 Task: Log work in the project AtlasTech for the issue 'Integrate a new augmented reality feature into an existing mobile application to enhance user experience and interactivity' spent time as '6w 3d 3h 39m' and remaining time as '5w 1d 7h 57m' and add a flag. Now add the issue to the epic 'Enterprise content management (ECM) system development'. Log work in the project AtlasTech for the issue 'Develop a new tool for automated testing of mobile application functional correctness and performance under varying network conditions' spent time as '3w 5d 22h 5m' and remaining time as '6w 3d 5h 31m' and clone the issue. Now add the issue to the epic 'Agile methodology adoption'
Action: Mouse moved to (191, 54)
Screenshot: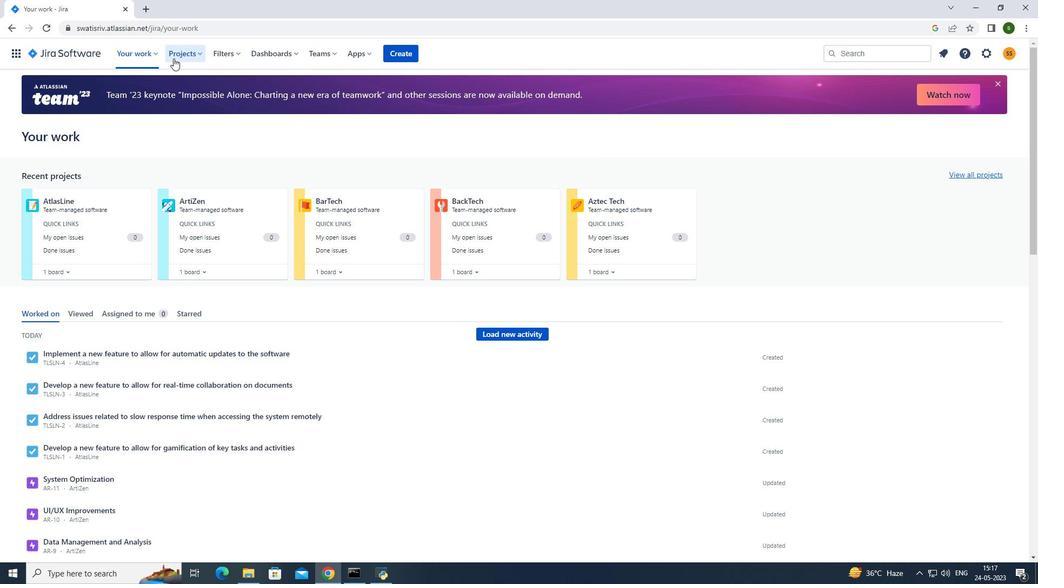 
Action: Mouse pressed left at (191, 54)
Screenshot: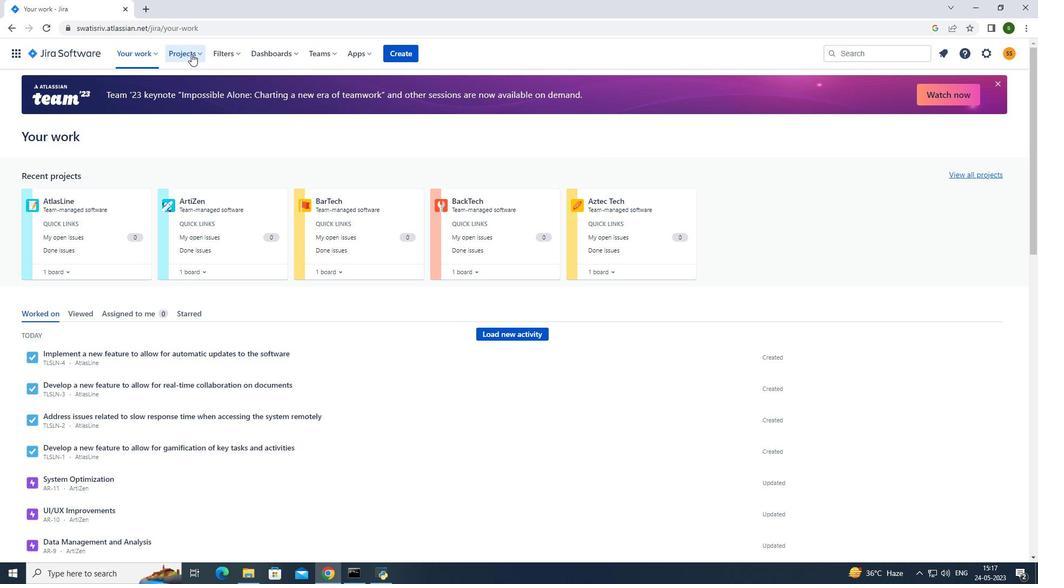 
Action: Mouse moved to (211, 102)
Screenshot: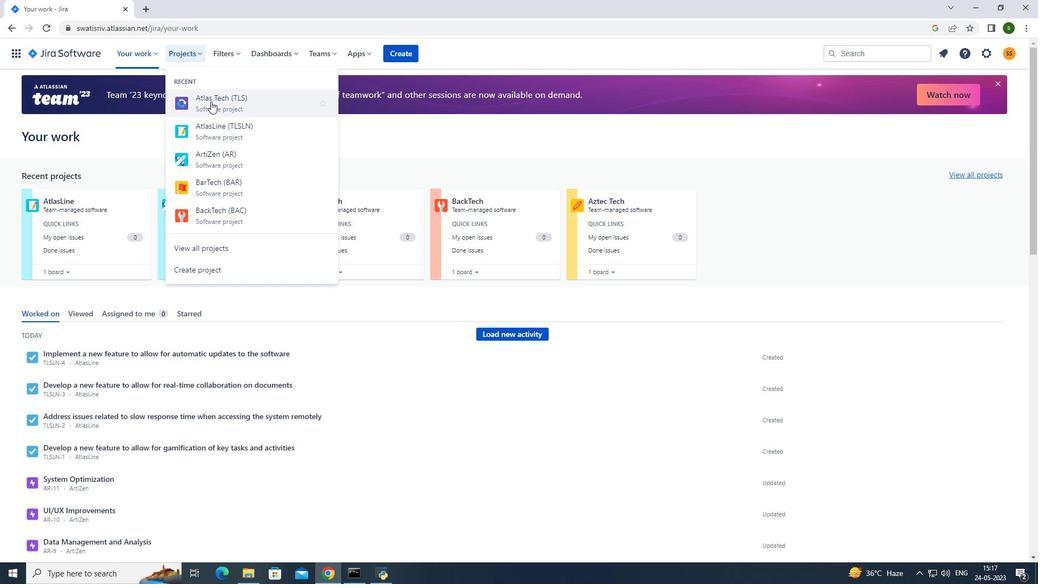 
Action: Mouse pressed left at (211, 102)
Screenshot: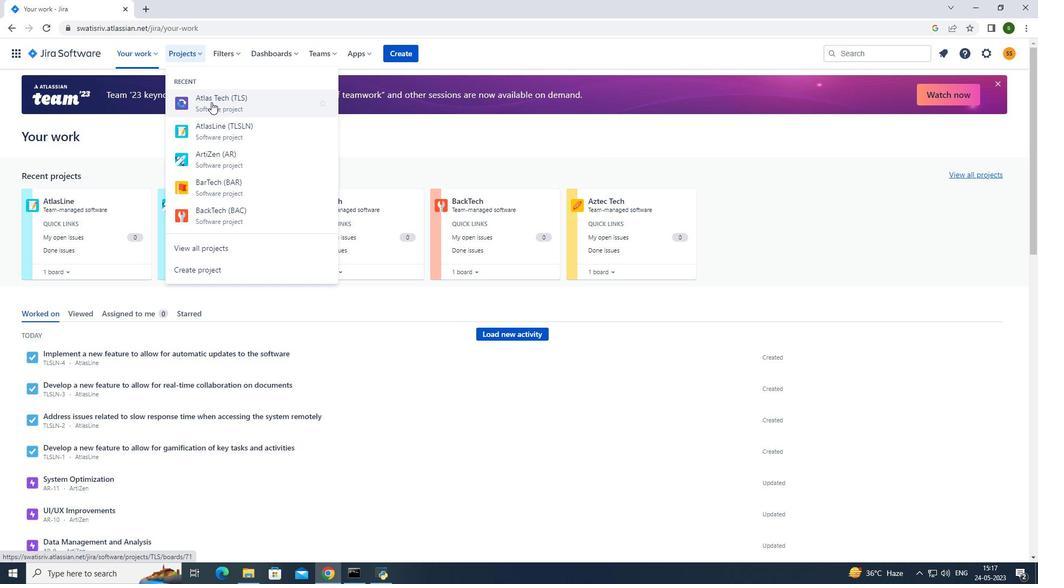 
Action: Mouse moved to (80, 167)
Screenshot: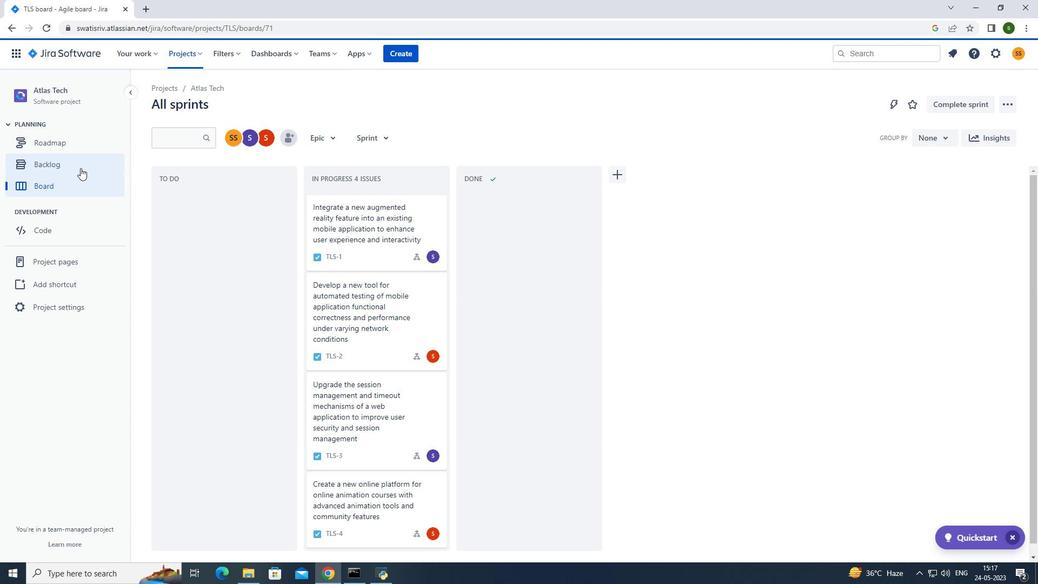 
Action: Mouse pressed left at (80, 167)
Screenshot: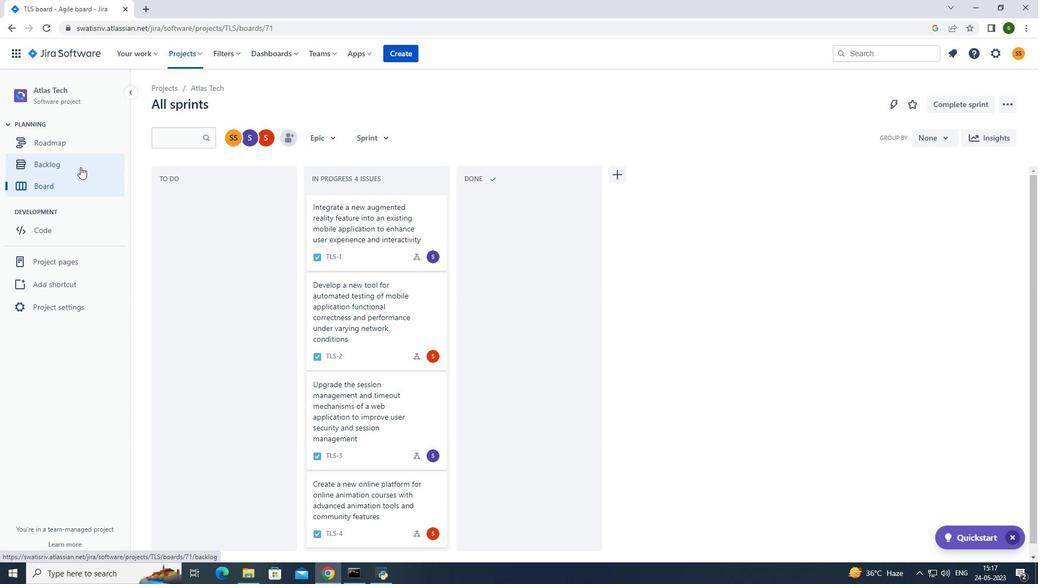 
Action: Mouse moved to (830, 194)
Screenshot: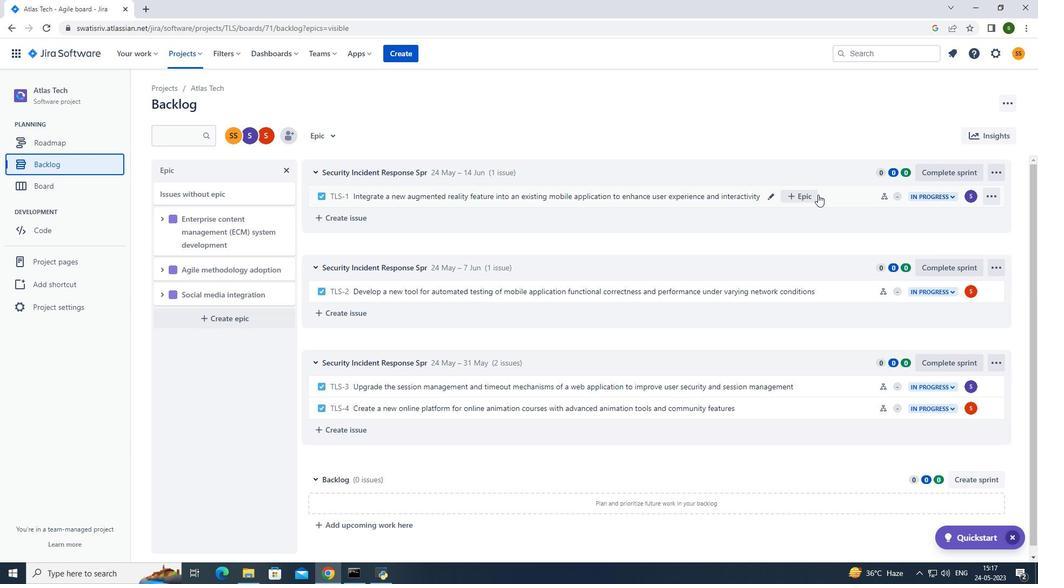 
Action: Mouse pressed left at (830, 194)
Screenshot: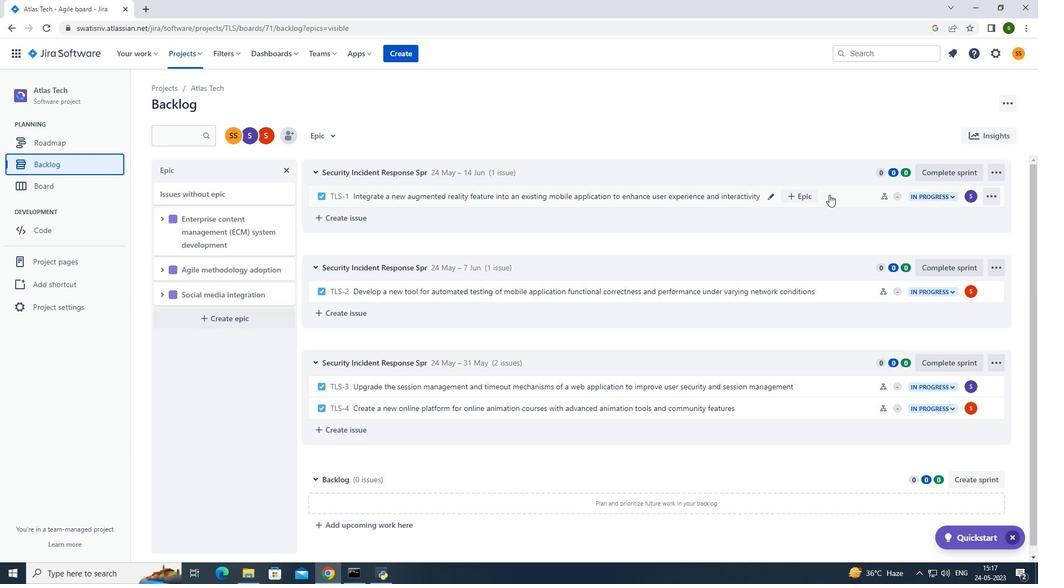 
Action: Mouse moved to (996, 170)
Screenshot: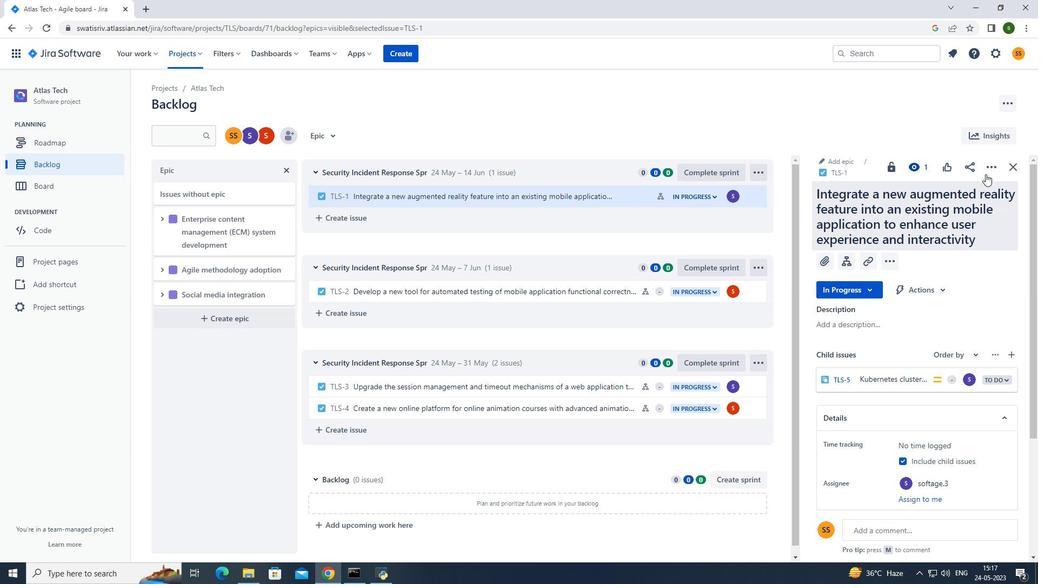 
Action: Mouse pressed left at (996, 170)
Screenshot: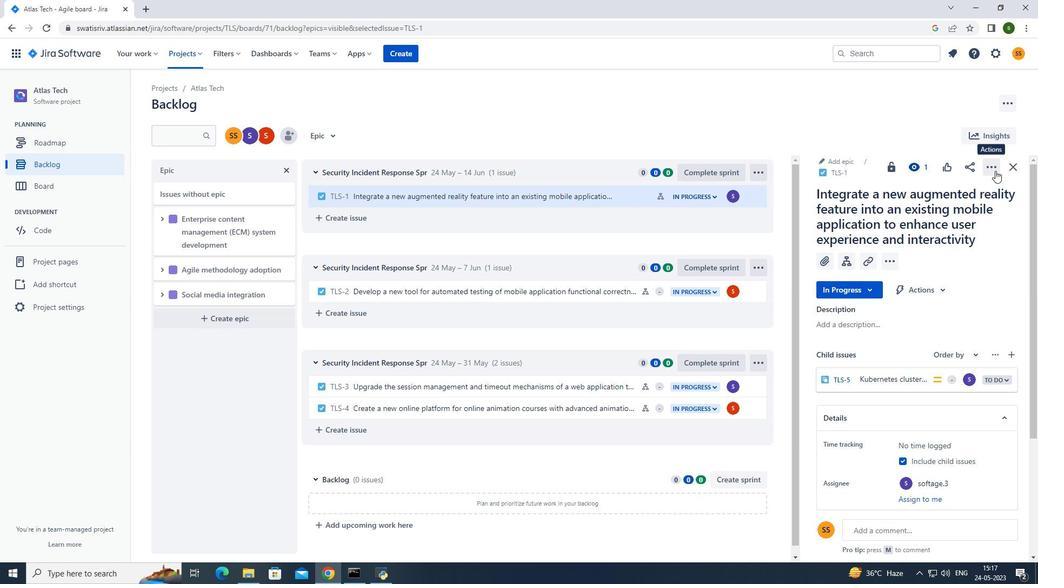 
Action: Mouse moved to (962, 201)
Screenshot: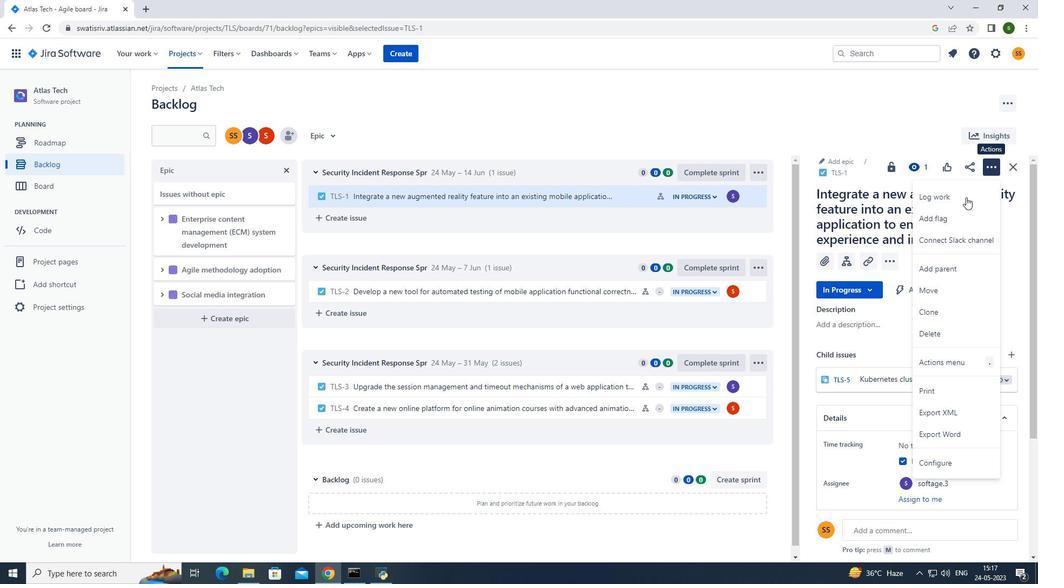
Action: Mouse pressed left at (962, 201)
Screenshot: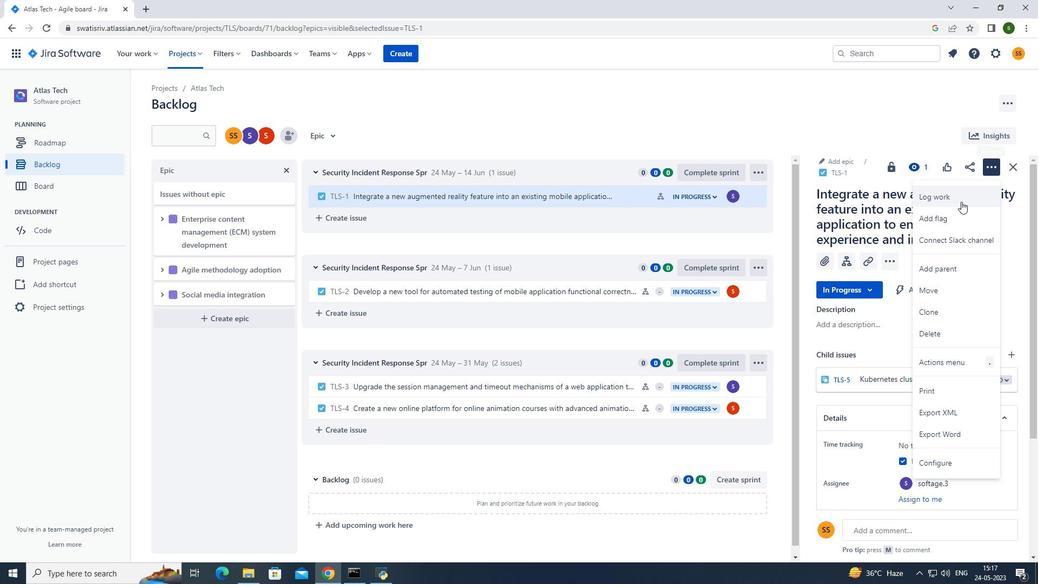 
Action: Mouse moved to (463, 162)
Screenshot: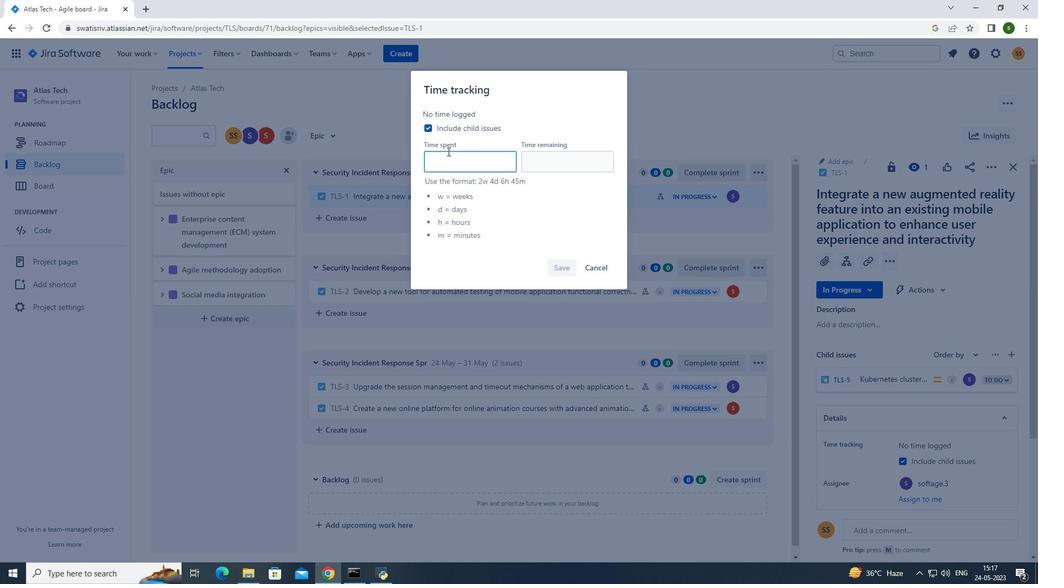 
Action: Mouse pressed left at (463, 162)
Screenshot: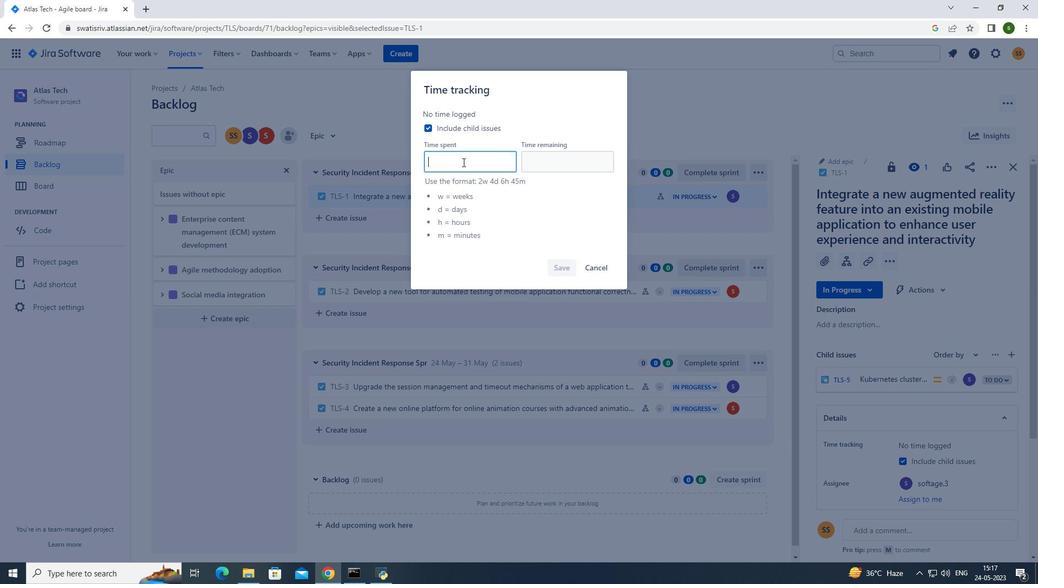 
Action: Key pressed 6w<Key.space>3d<Key.space>3h<Key.space>39m
Screenshot: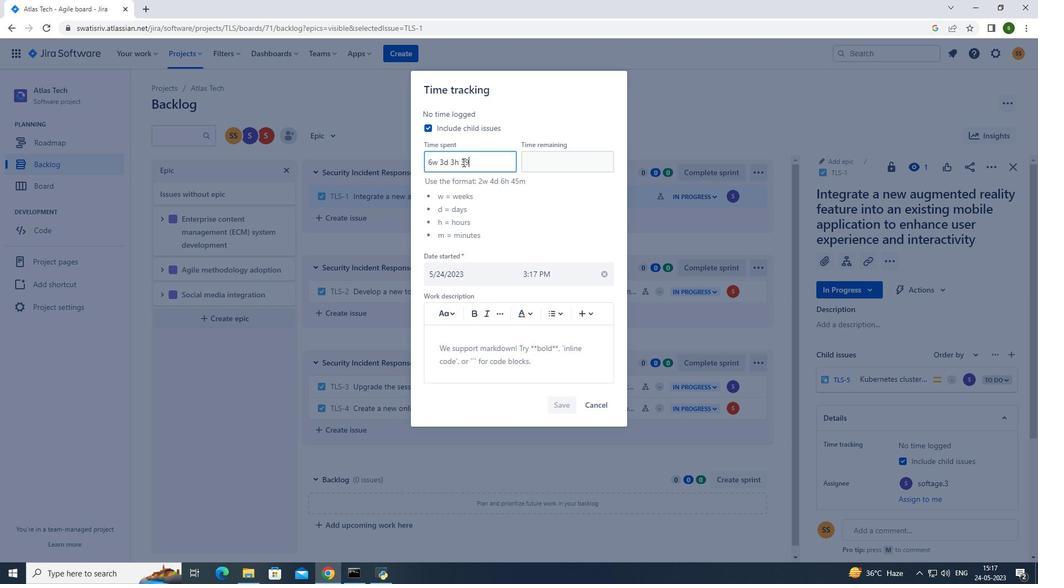
Action: Mouse moved to (579, 167)
Screenshot: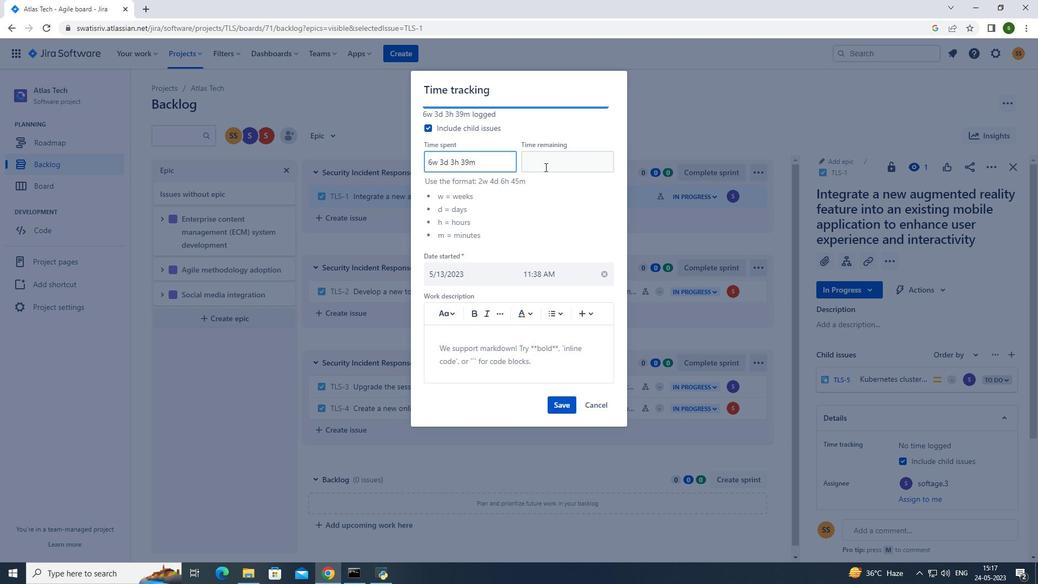 
Action: Mouse pressed left at (579, 167)
Screenshot: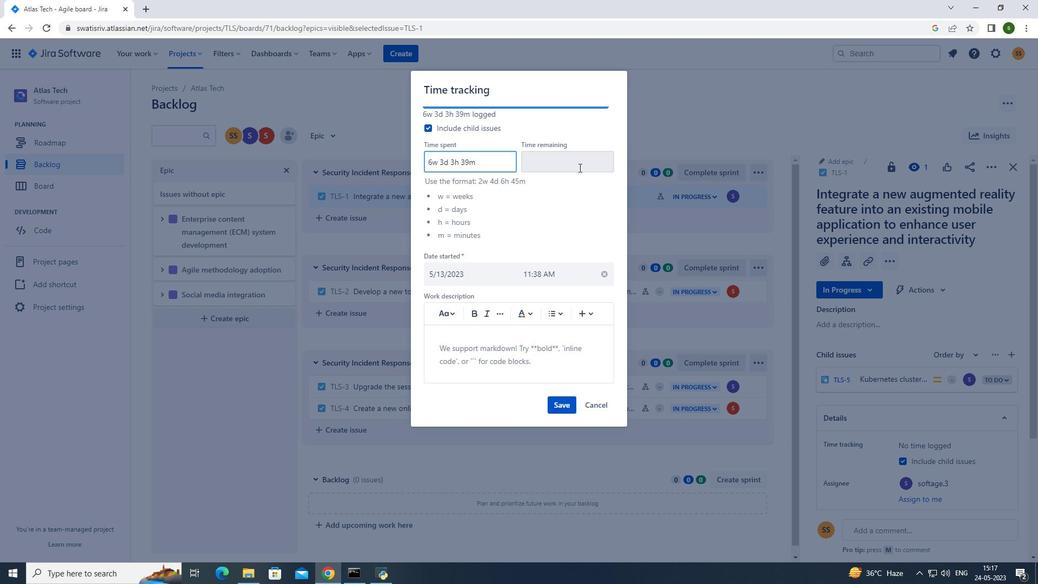 
Action: Key pressed 5w<Key.space>1d<Key.space>7h<Key.space>57m
Screenshot: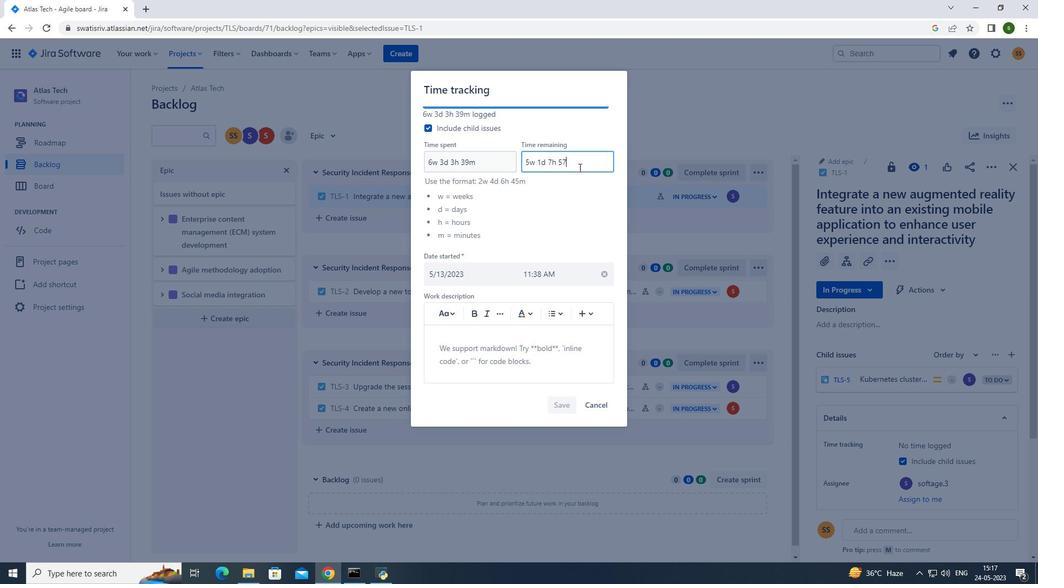 
Action: Mouse moved to (557, 399)
Screenshot: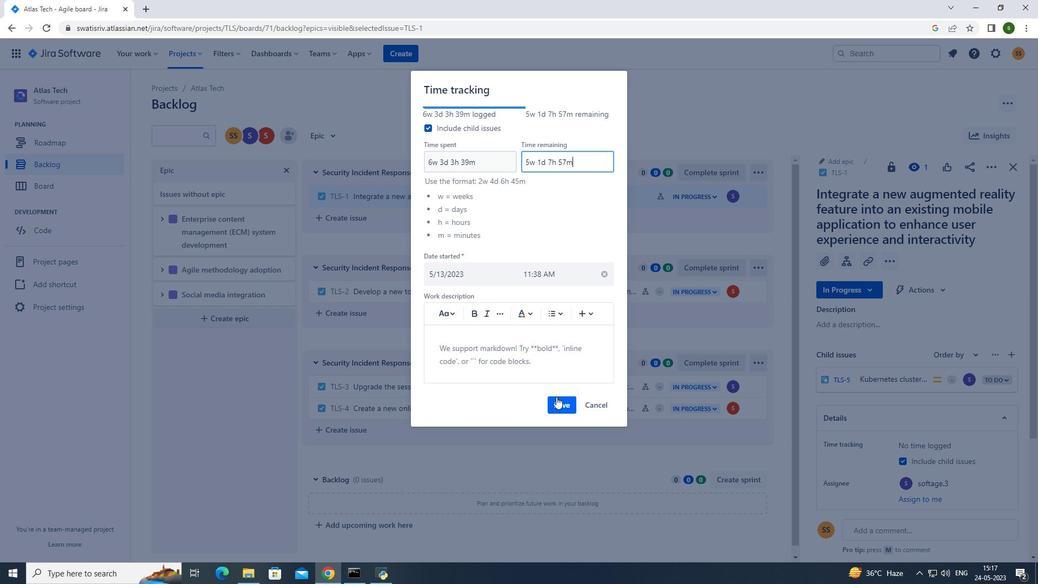 
Action: Mouse pressed left at (557, 399)
Screenshot: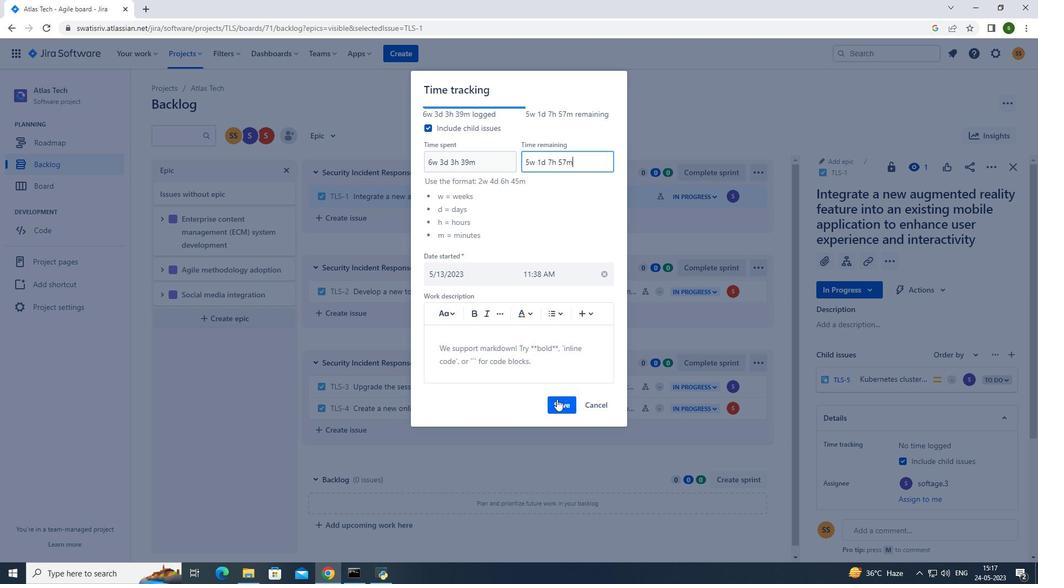 
Action: Mouse moved to (986, 166)
Screenshot: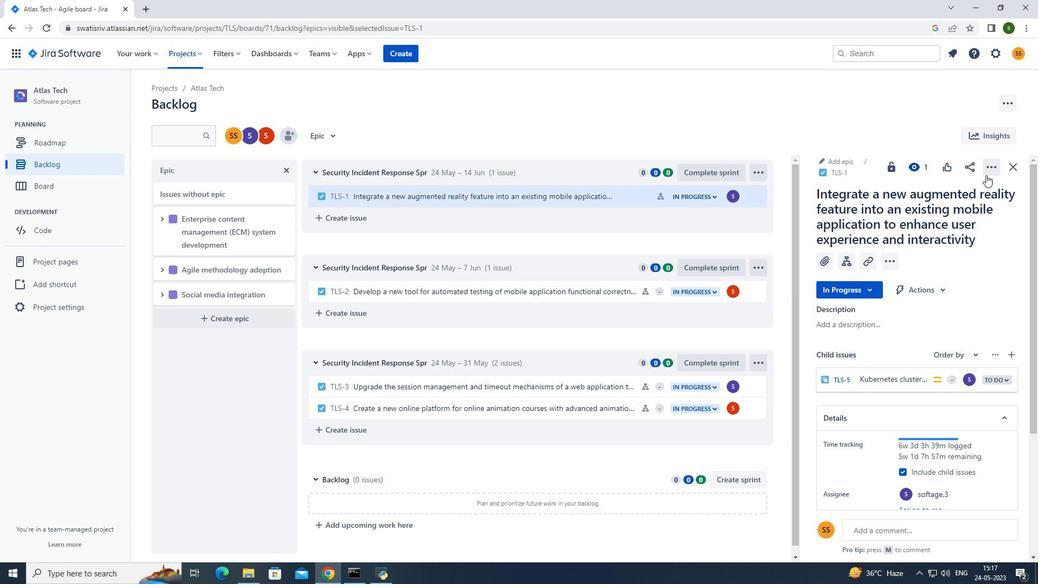 
Action: Mouse pressed left at (986, 166)
Screenshot: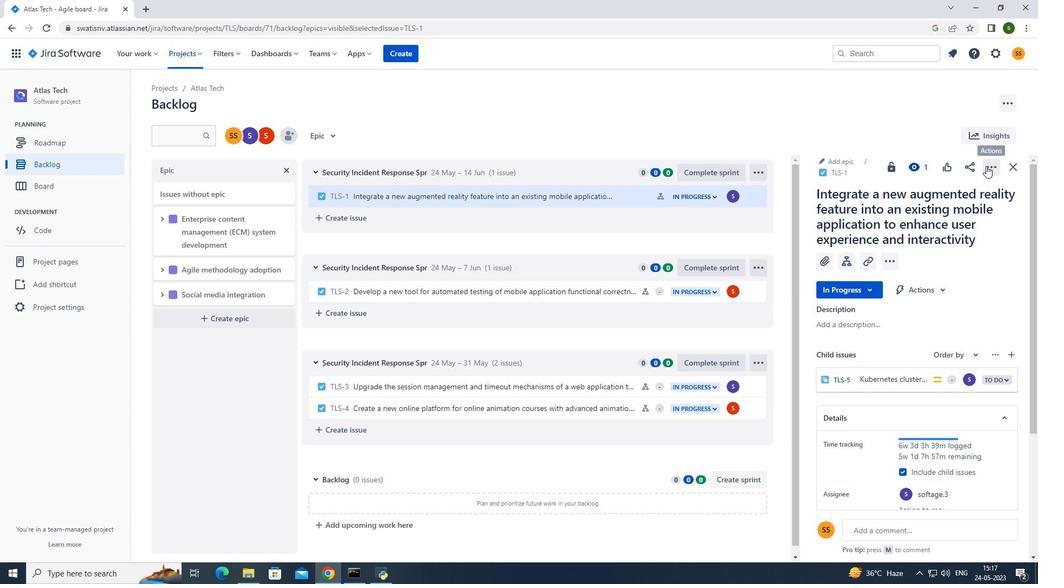 
Action: Mouse moved to (962, 215)
Screenshot: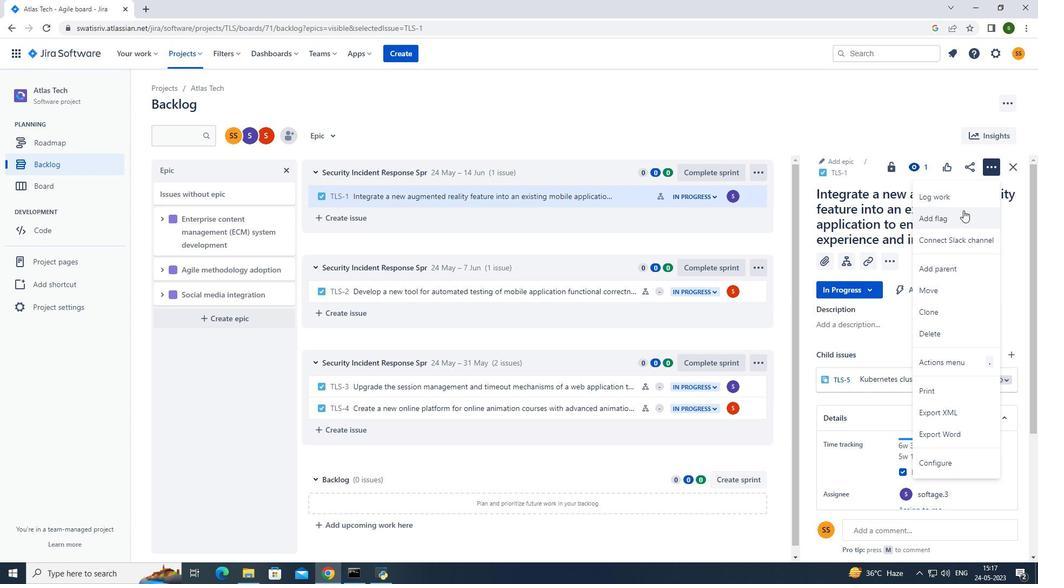
Action: Mouse pressed left at (962, 215)
Screenshot: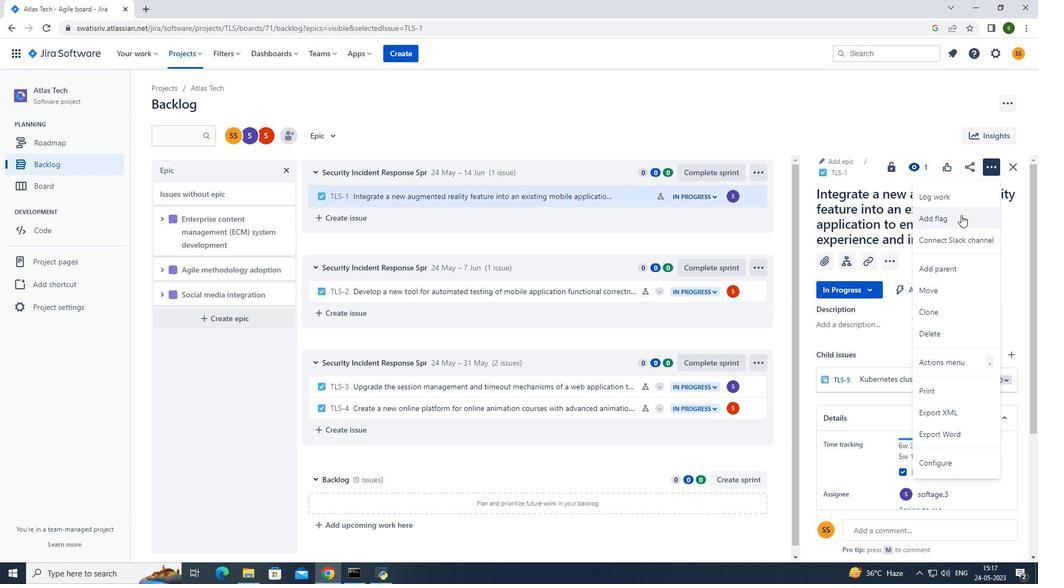 
Action: Mouse moved to (629, 196)
Screenshot: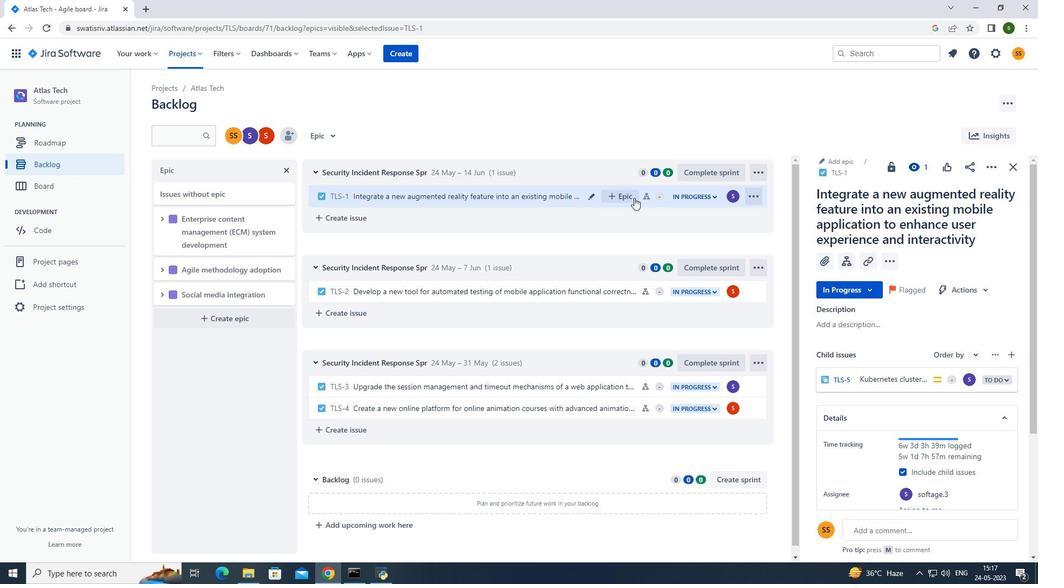
Action: Mouse pressed left at (629, 196)
Screenshot: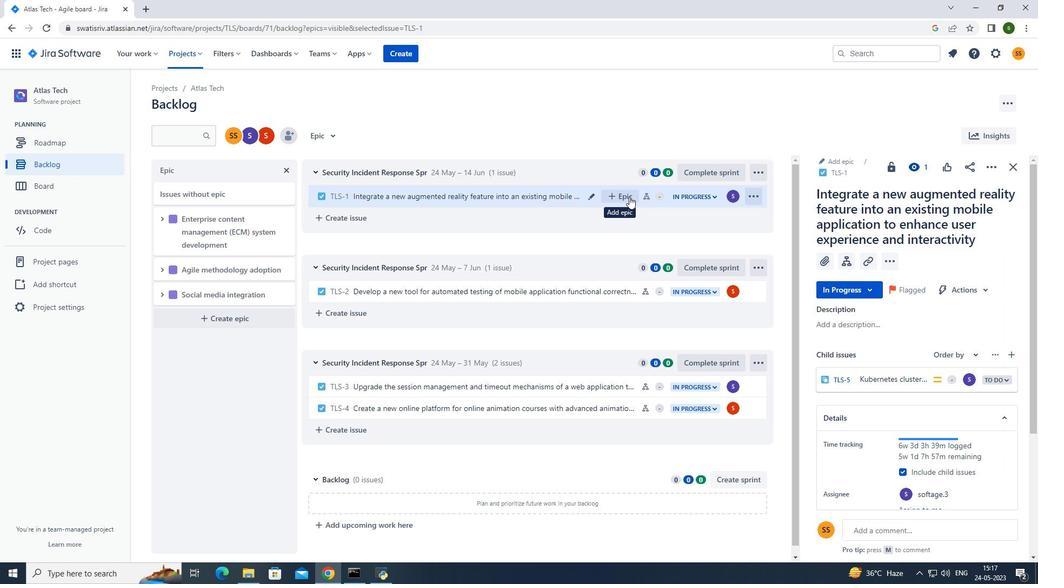 
Action: Mouse moved to (667, 272)
Screenshot: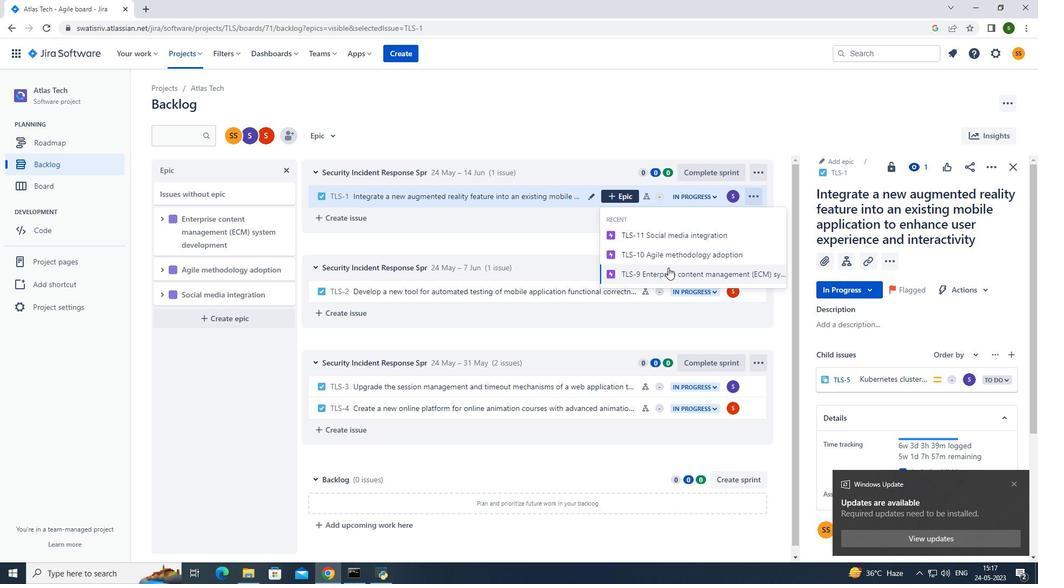 
Action: Mouse pressed left at (667, 272)
Screenshot: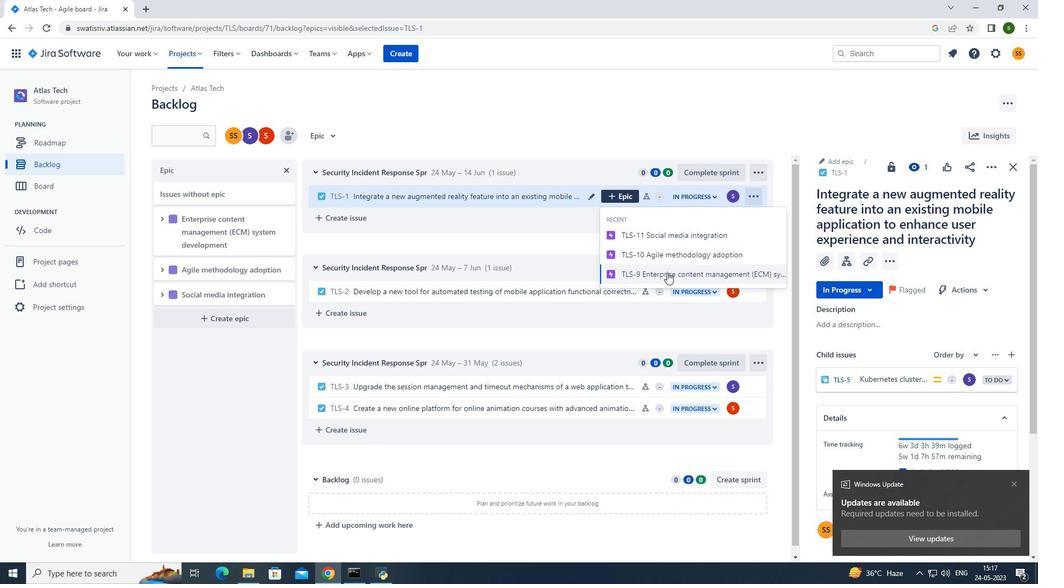 
Action: Mouse moved to (321, 134)
Screenshot: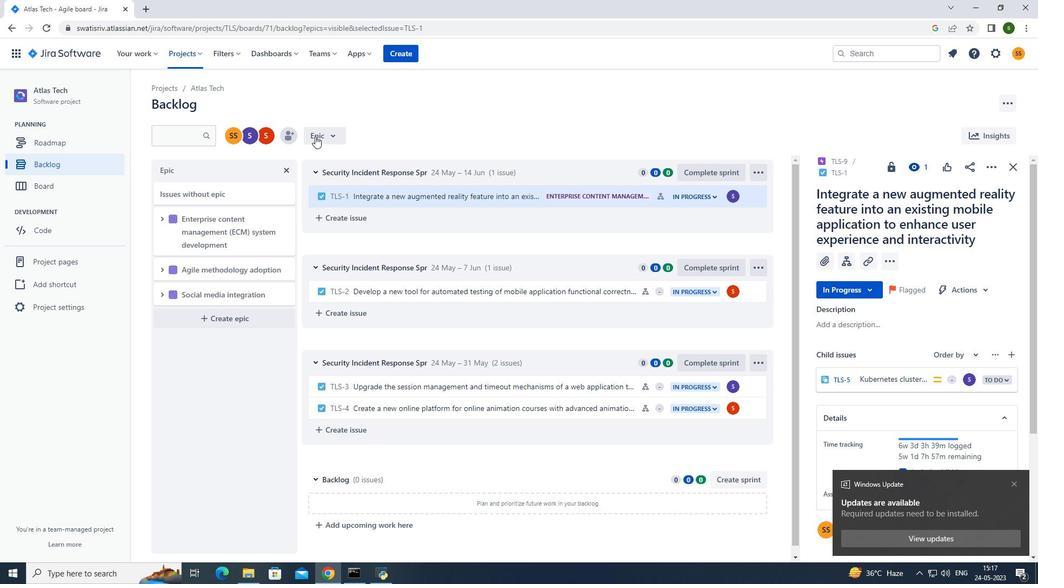 
Action: Mouse pressed left at (321, 134)
Screenshot: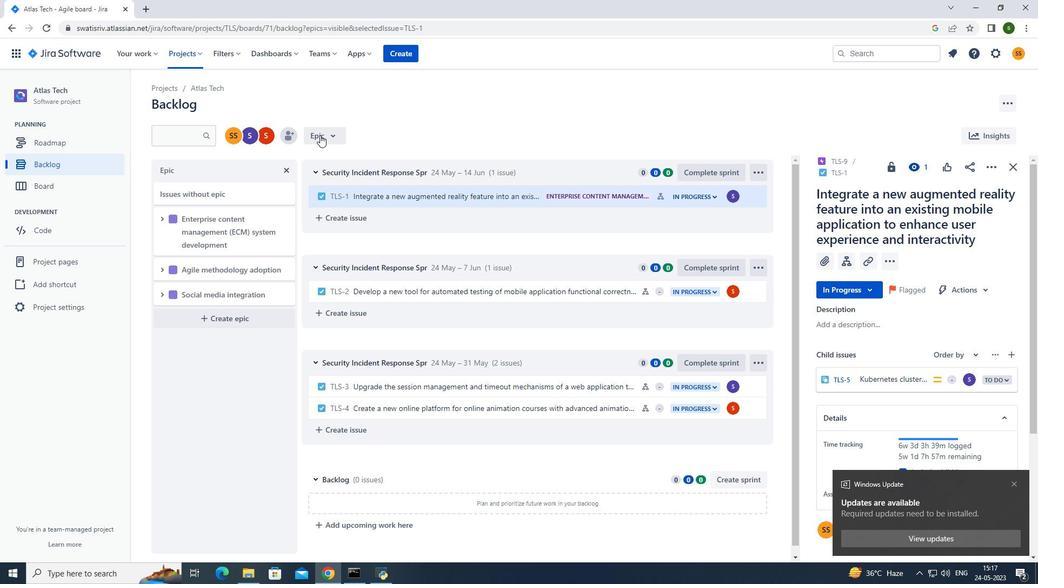 
Action: Mouse moved to (388, 182)
Screenshot: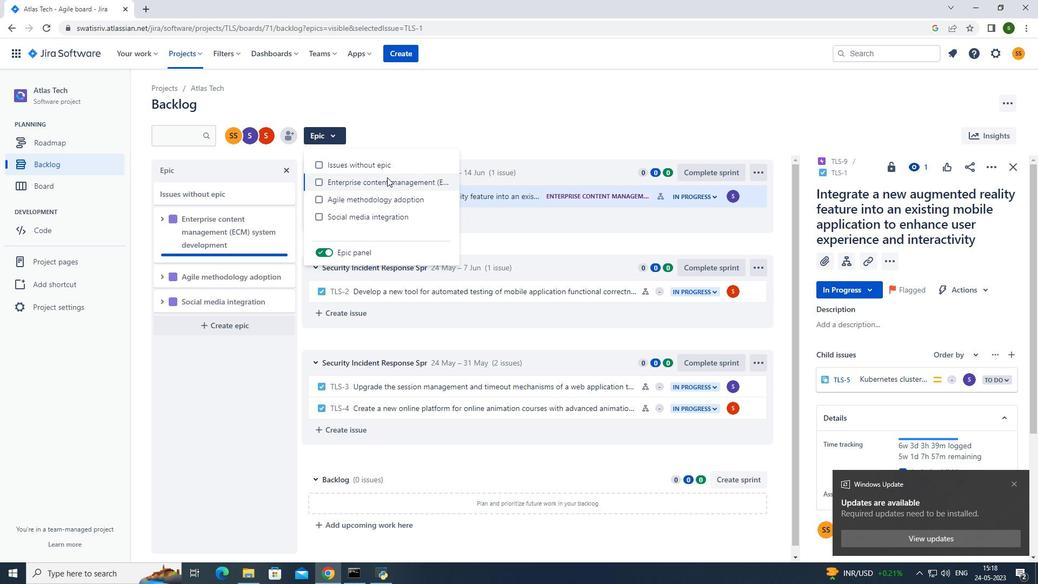 
Action: Mouse pressed left at (388, 182)
Screenshot: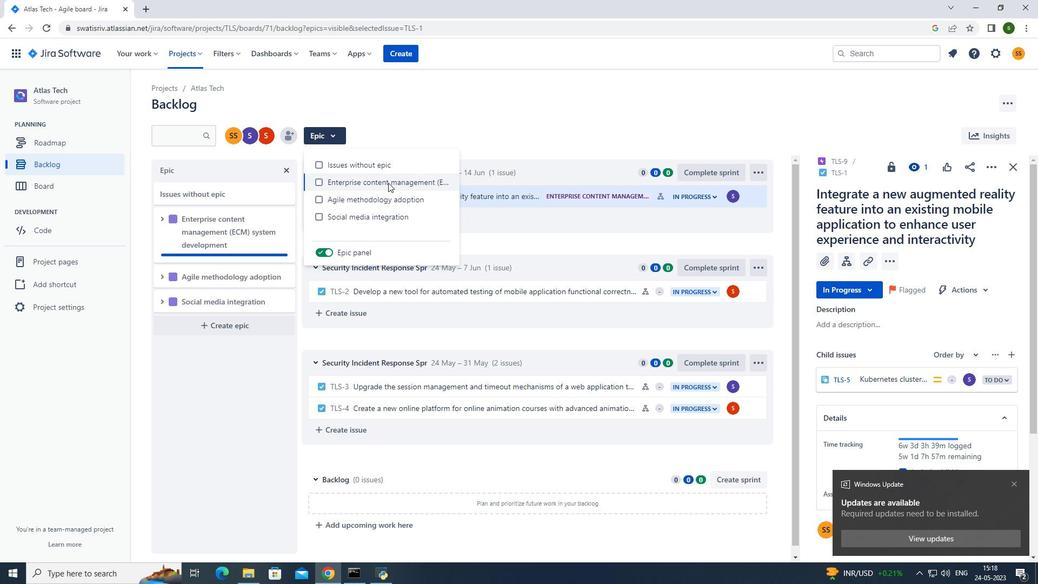 
Action: Mouse moved to (436, 102)
Screenshot: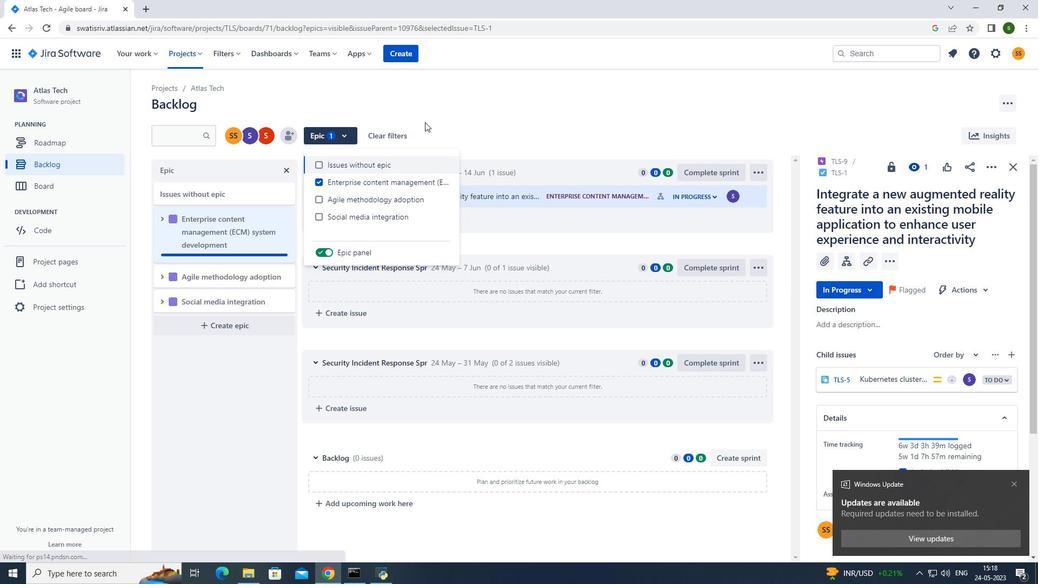 
Action: Mouse pressed left at (436, 102)
Screenshot: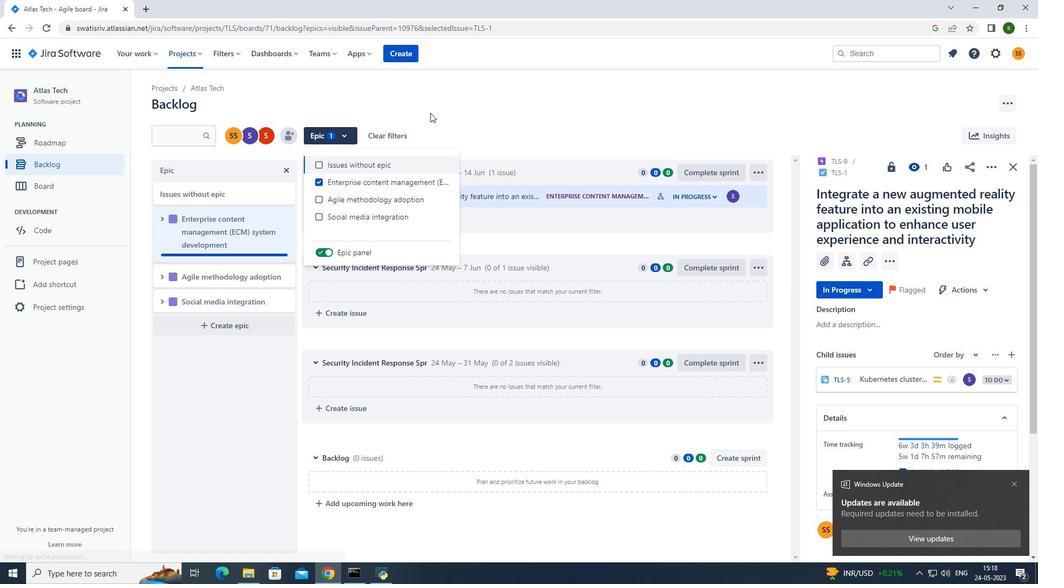 
Action: Mouse moved to (178, 48)
Screenshot: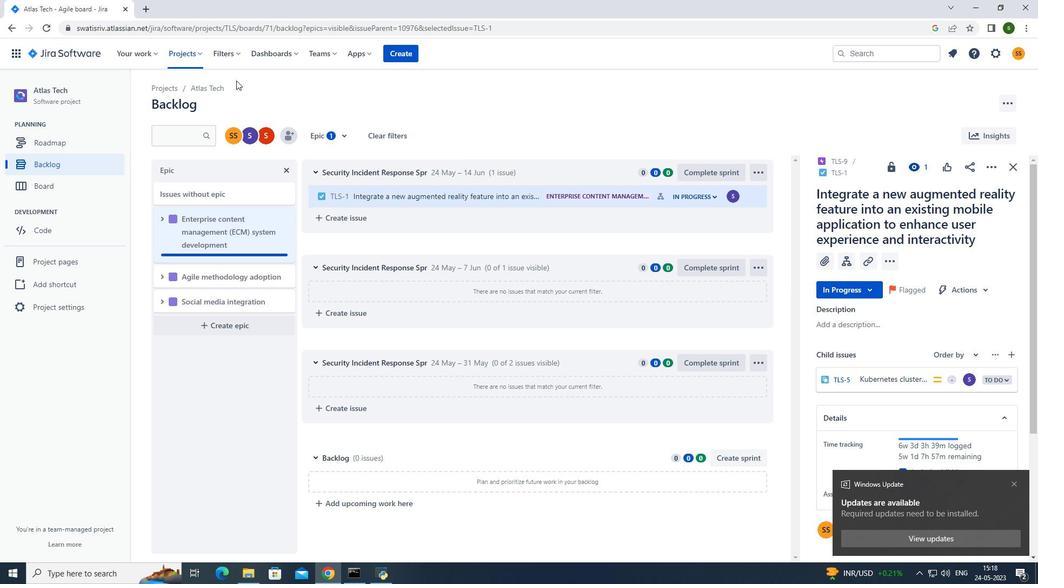 
Action: Mouse pressed left at (178, 48)
Screenshot: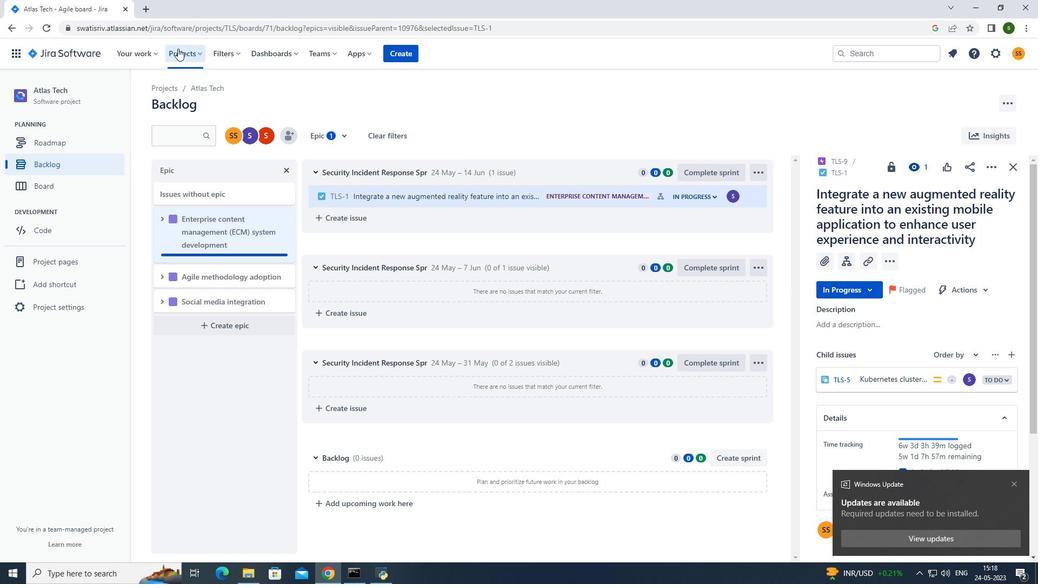 
Action: Mouse moved to (224, 94)
Screenshot: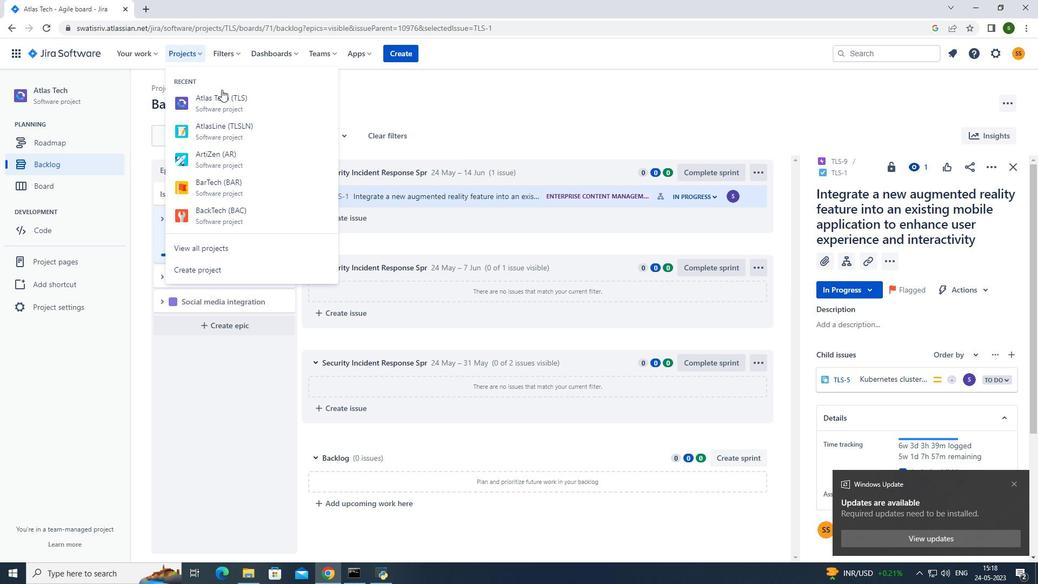 
Action: Mouse pressed left at (224, 94)
Screenshot: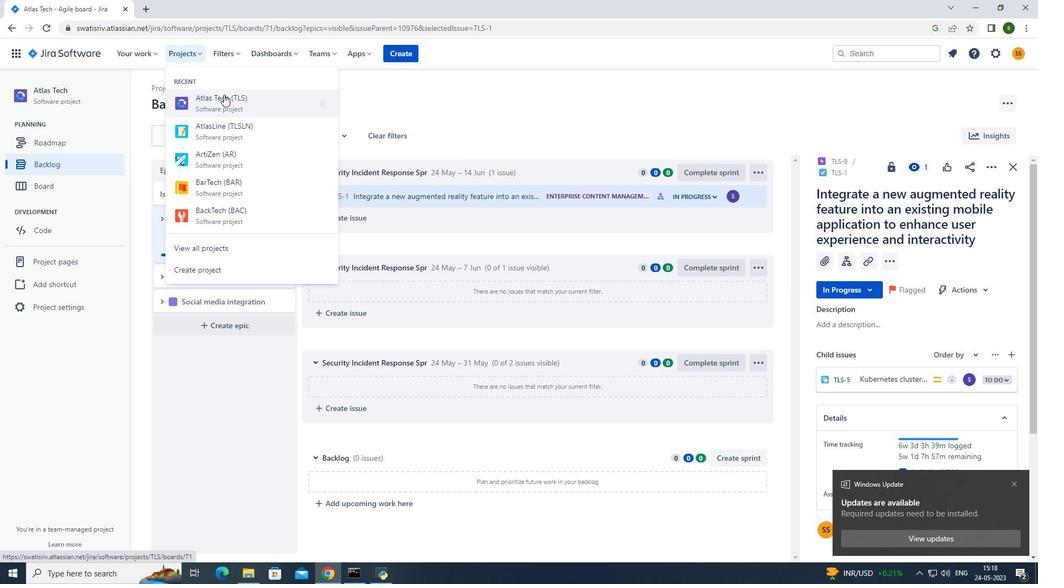 
Action: Mouse moved to (88, 163)
Screenshot: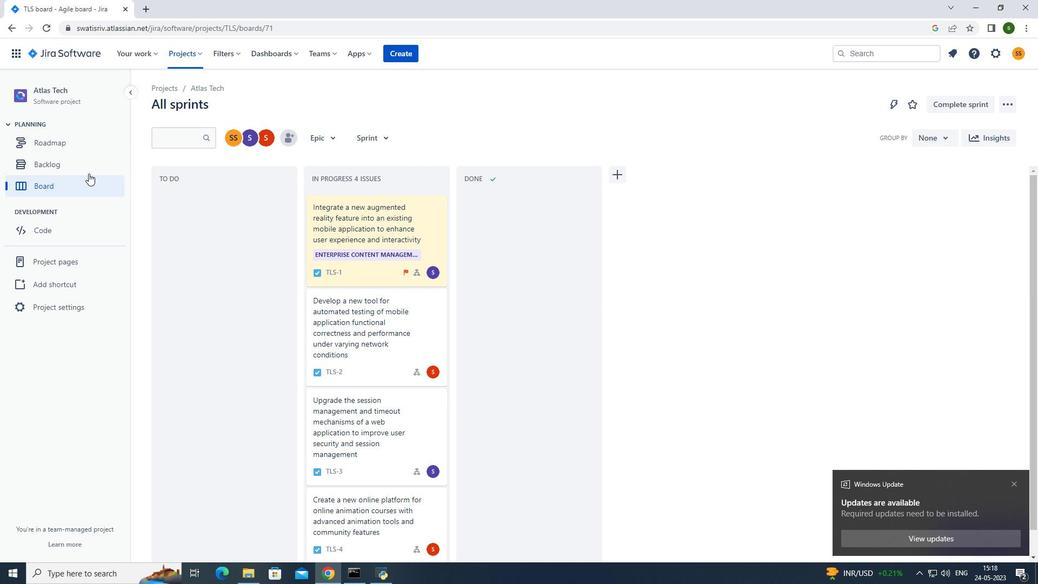 
Action: Mouse pressed left at (88, 163)
Screenshot: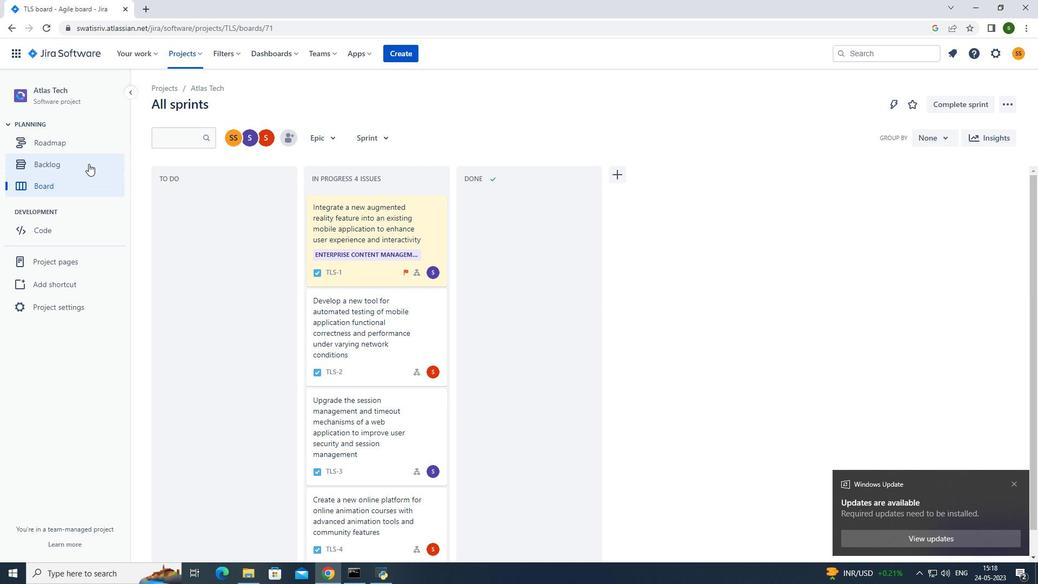 
Action: Mouse moved to (879, 297)
Screenshot: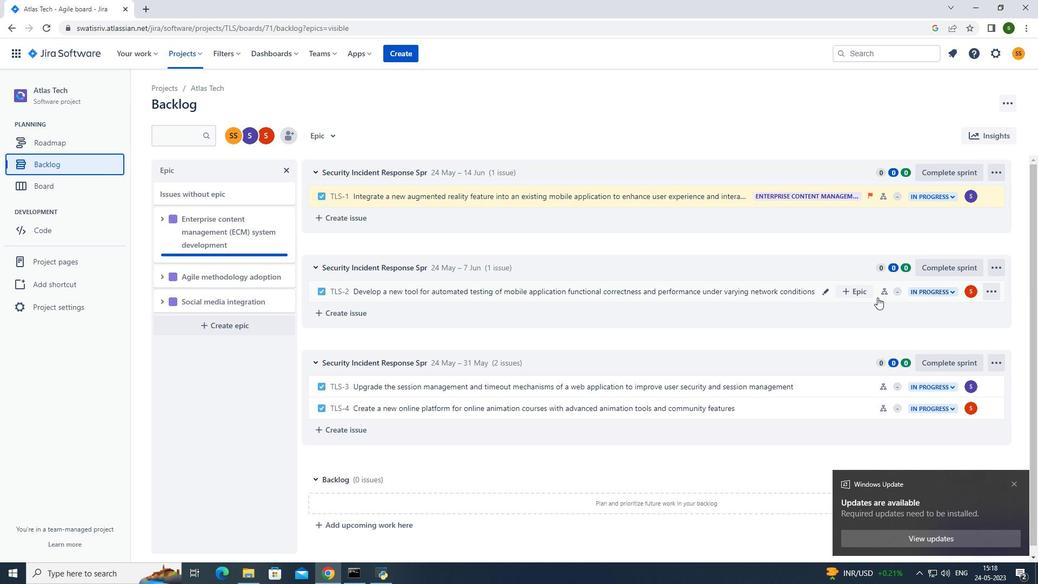 
Action: Mouse pressed left at (879, 297)
Screenshot: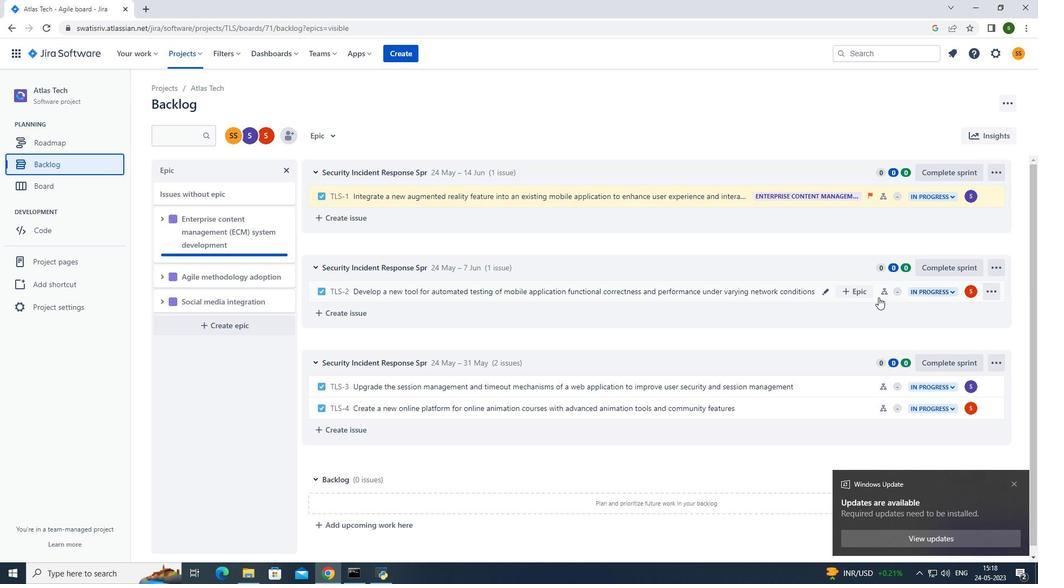 
Action: Mouse moved to (993, 169)
Screenshot: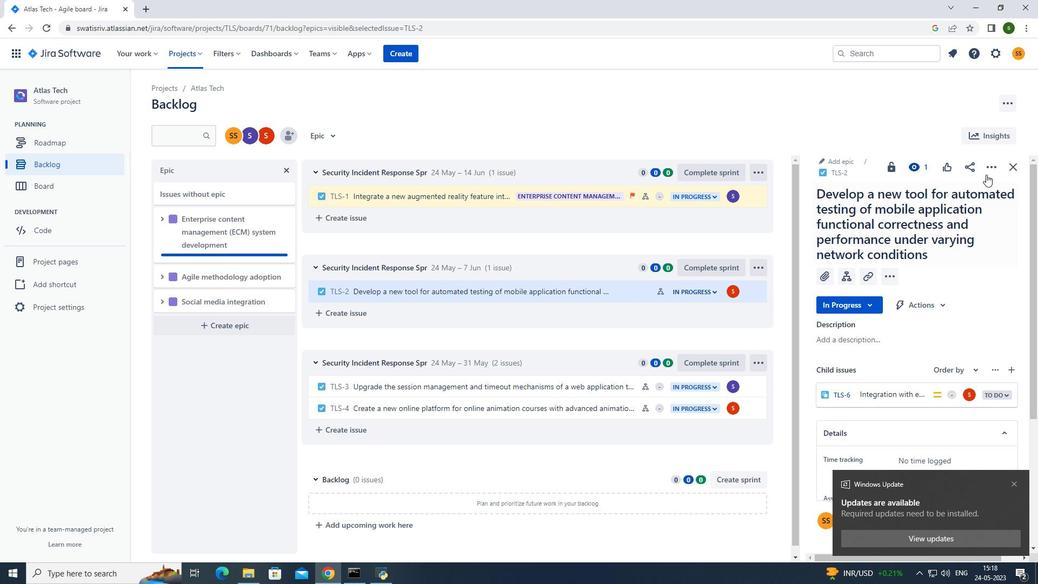
Action: Mouse pressed left at (993, 169)
Screenshot: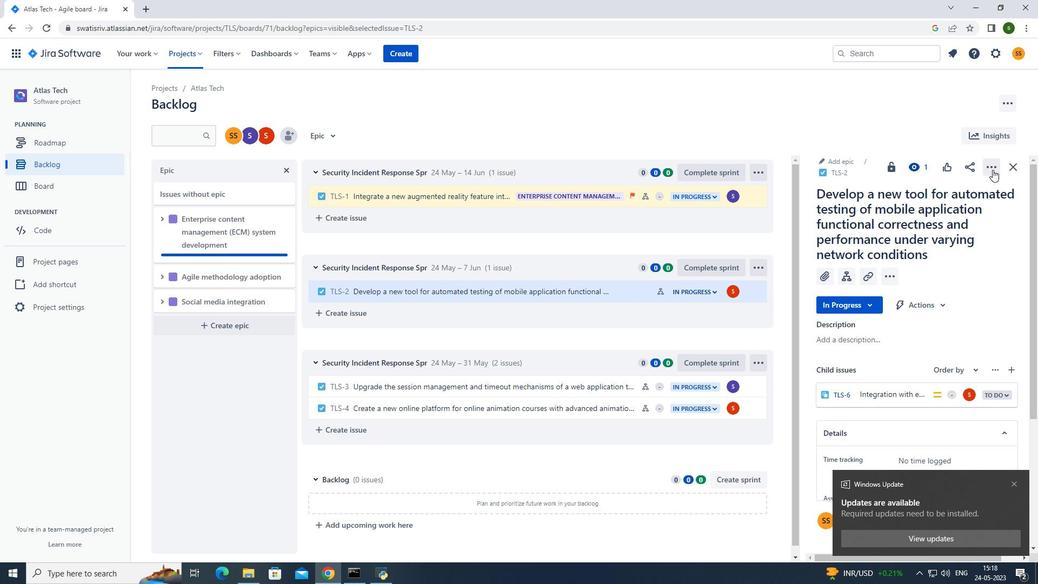 
Action: Mouse moved to (954, 193)
Screenshot: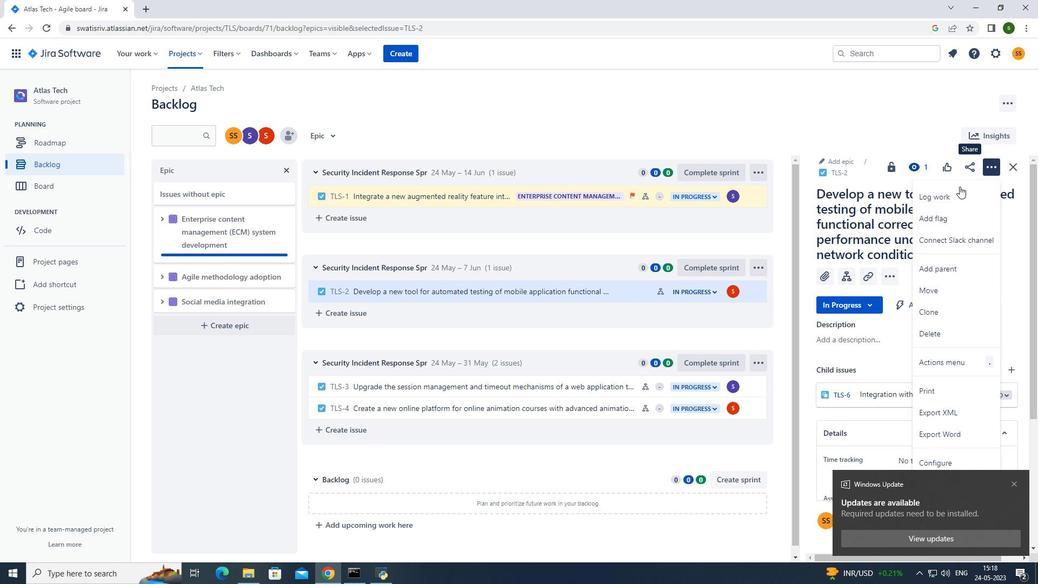 
Action: Mouse pressed left at (954, 193)
Screenshot: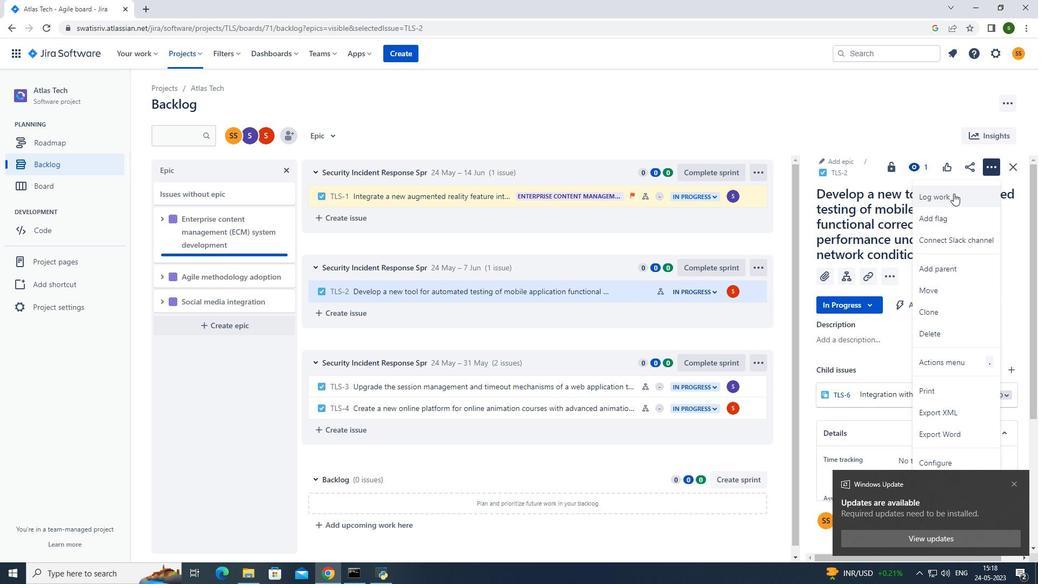 
Action: Mouse moved to (485, 164)
Screenshot: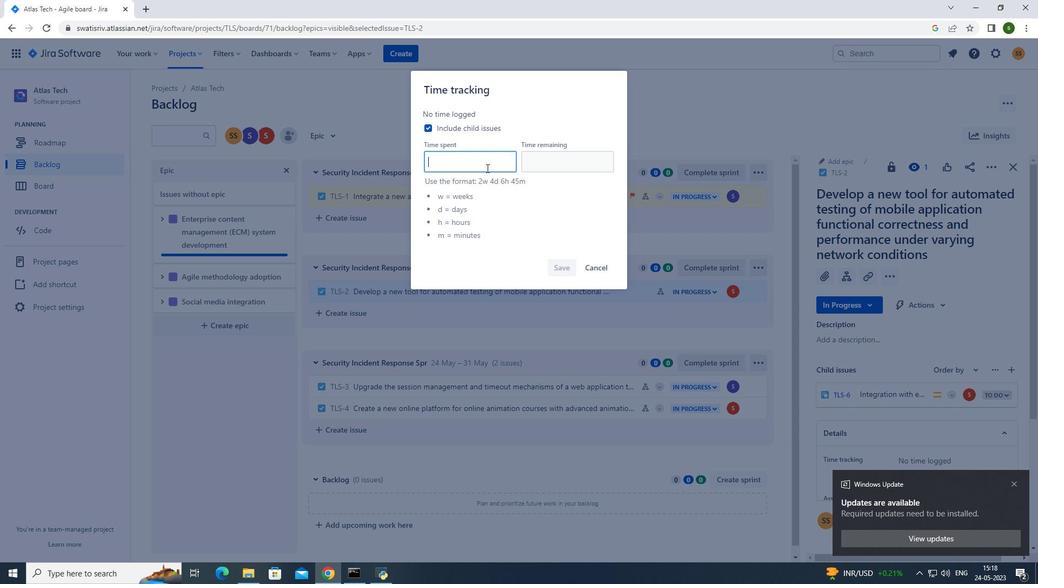 
Action: Mouse pressed left at (485, 164)
Screenshot: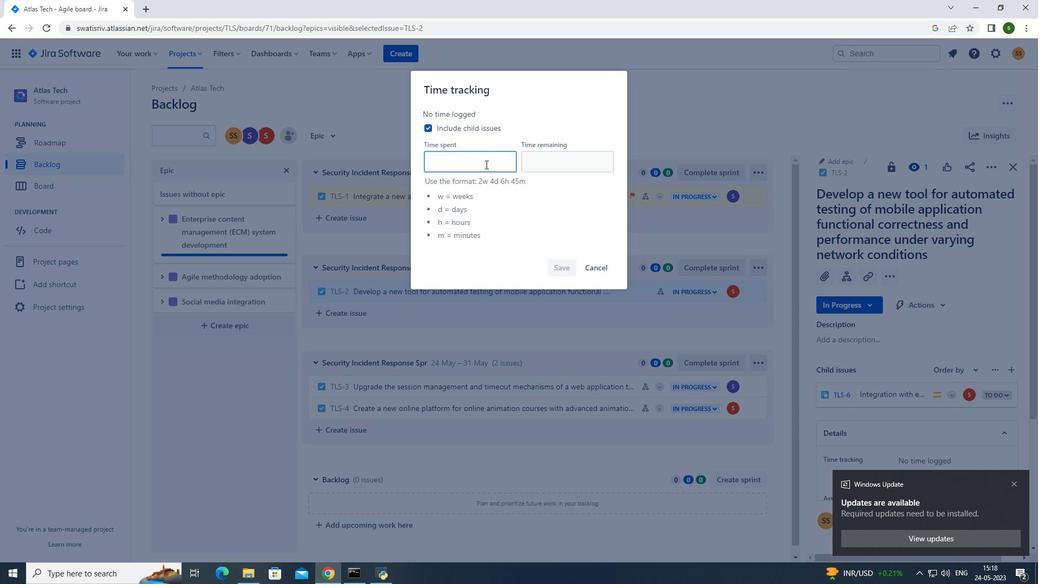 
Action: Key pressed 3w<Key.space>5d<Key.space>22h<Key.space>5m
Screenshot: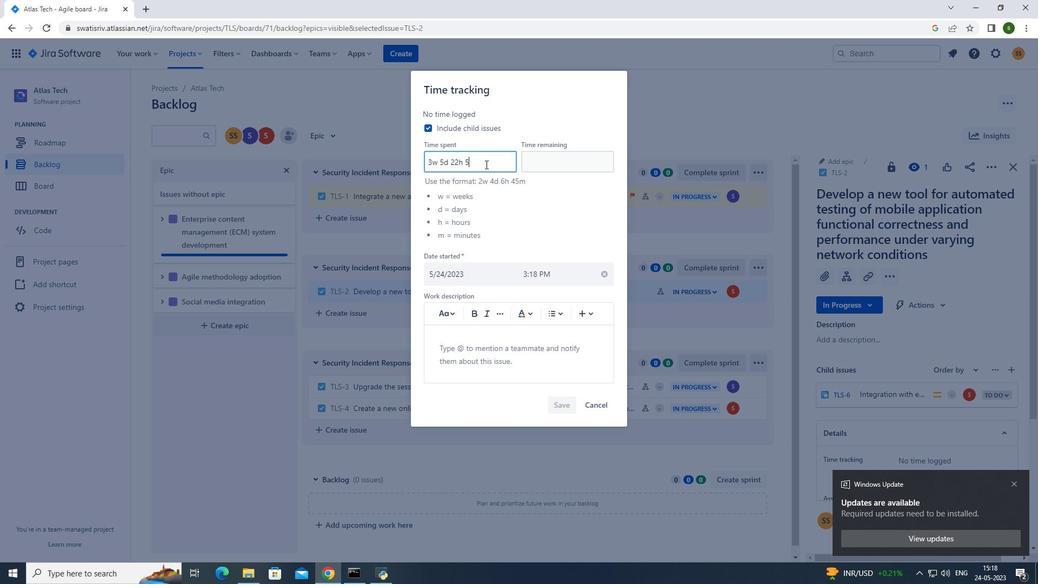 
Action: Mouse moved to (543, 159)
Screenshot: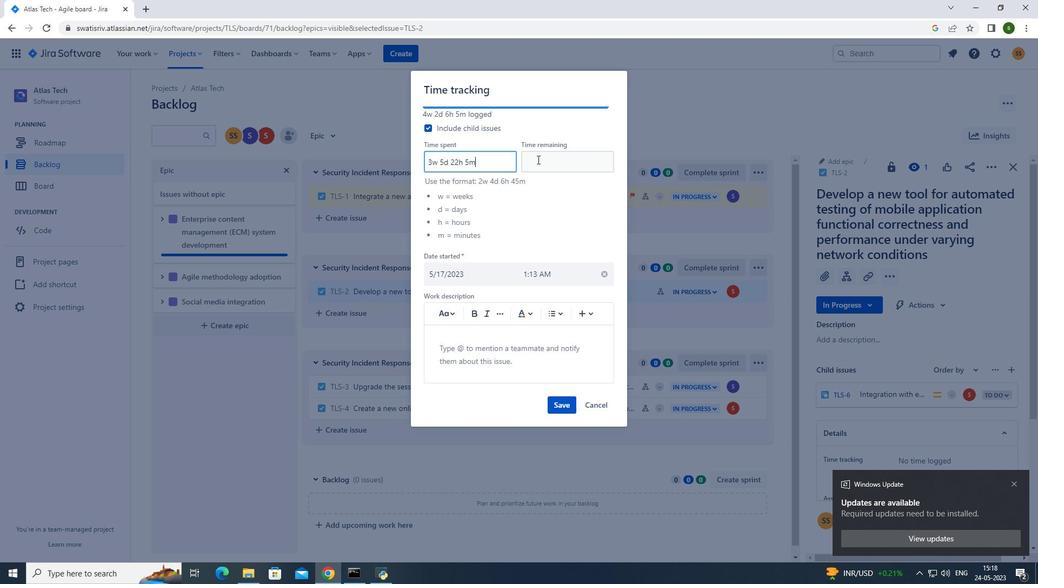 
Action: Mouse pressed left at (543, 159)
Screenshot: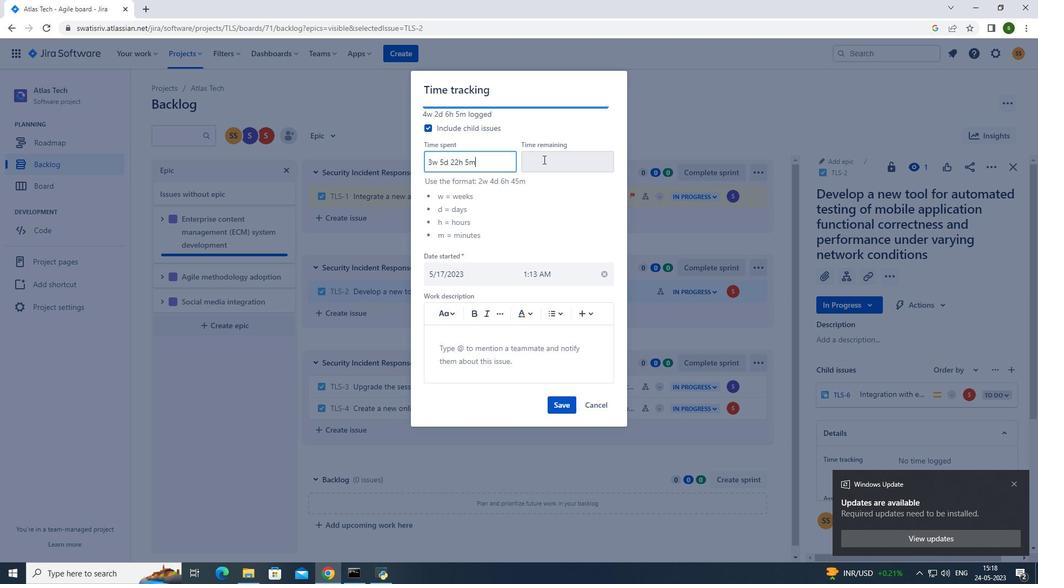 
Action: Key pressed 6w<Key.space>3d<Key.space>5h<Key.space>31
Screenshot: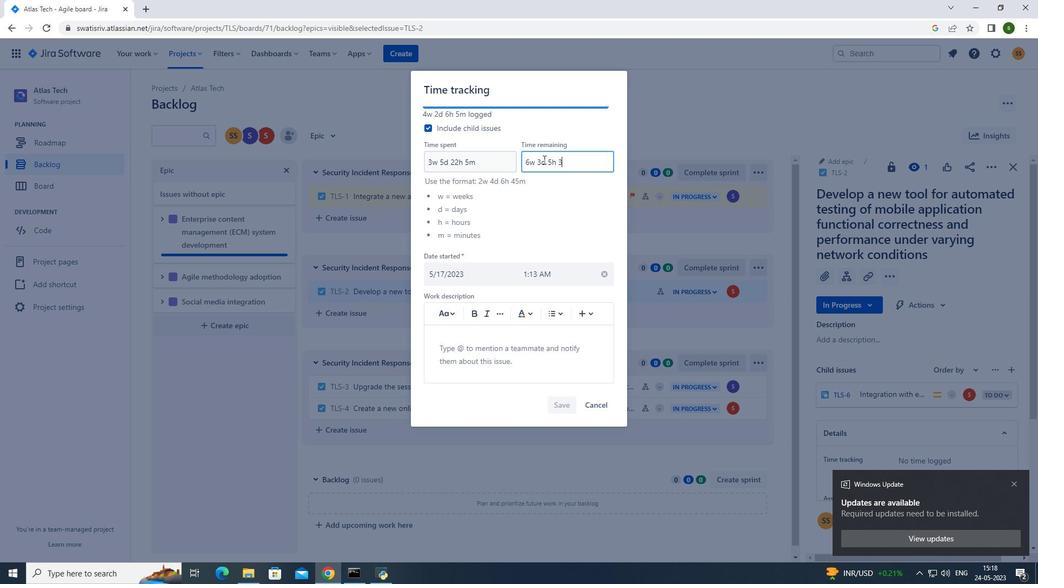 
Action: Mouse moved to (543, 159)
Screenshot: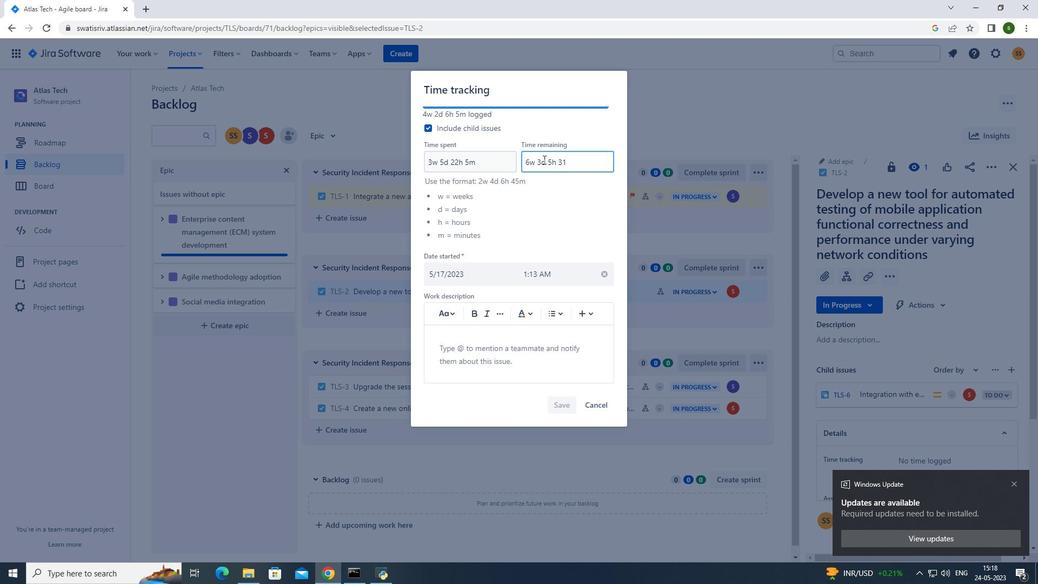 
Action: Key pressed m
Screenshot: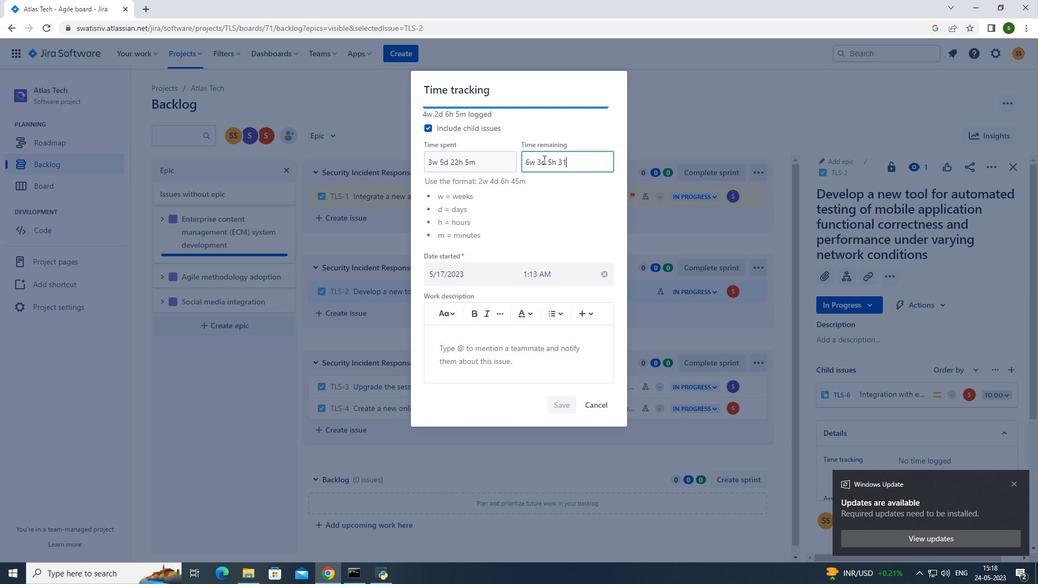 
Action: Mouse moved to (559, 409)
Screenshot: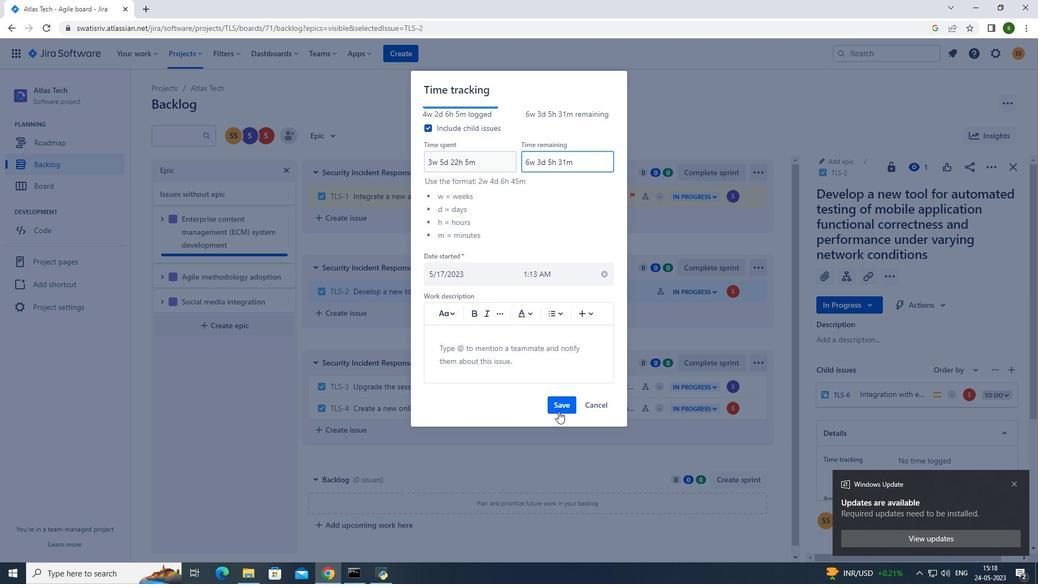 
Action: Mouse pressed left at (559, 409)
Screenshot: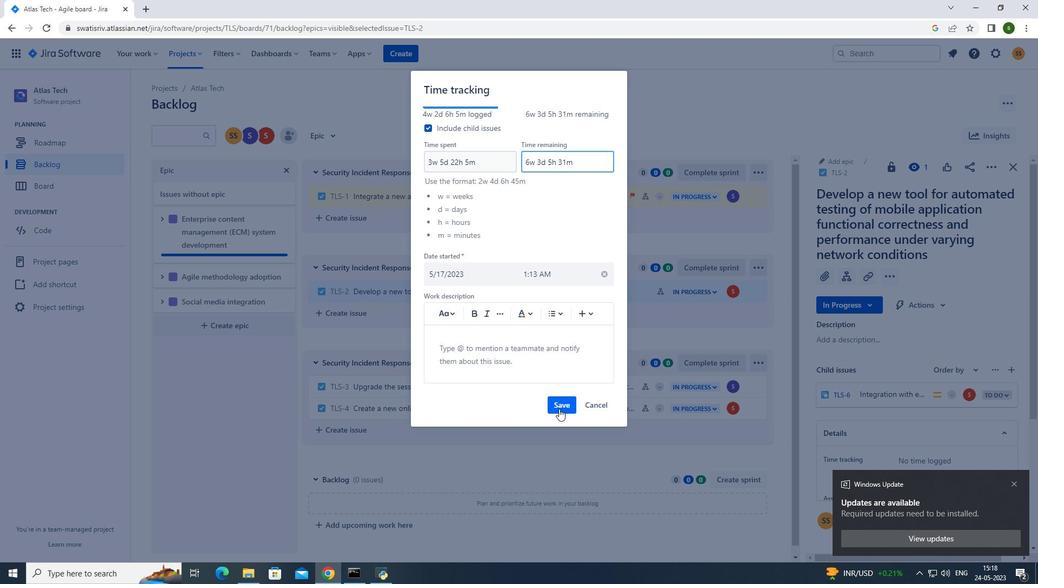 
Action: Mouse moved to (997, 167)
Screenshot: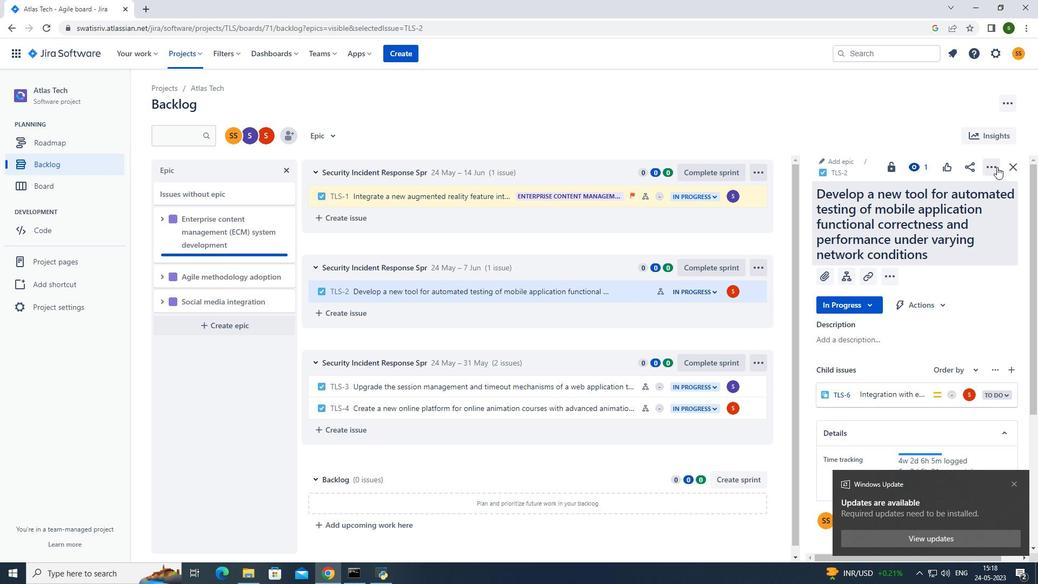 
Action: Mouse pressed left at (997, 167)
Screenshot: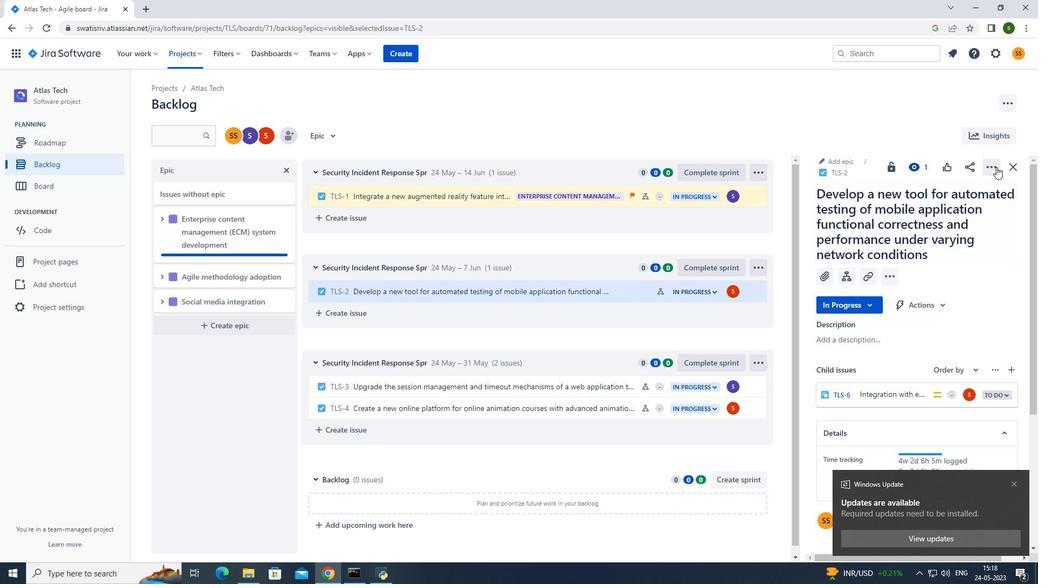 
Action: Mouse moved to (957, 311)
Screenshot: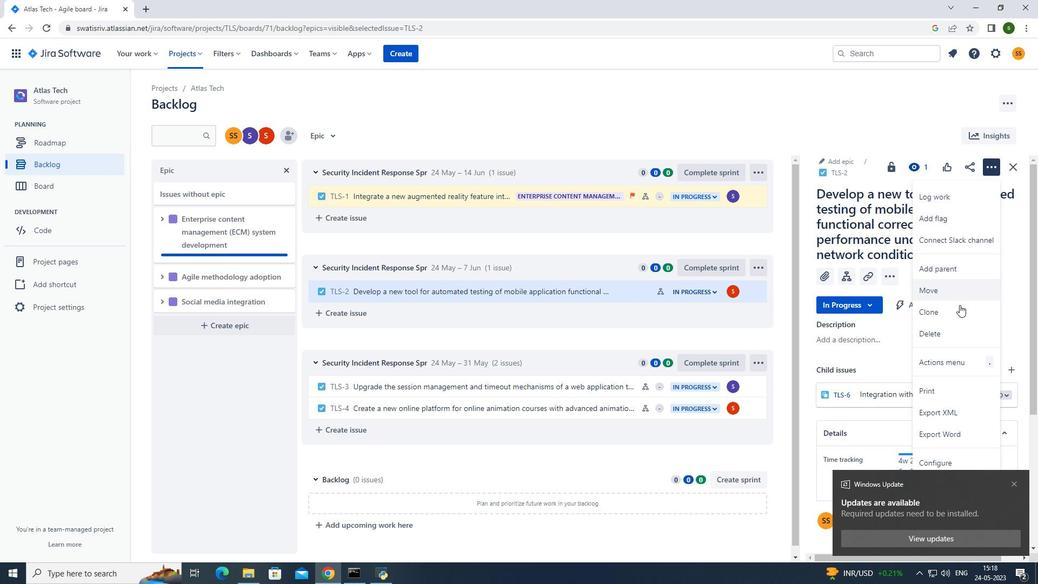 
Action: Mouse pressed left at (957, 311)
Screenshot: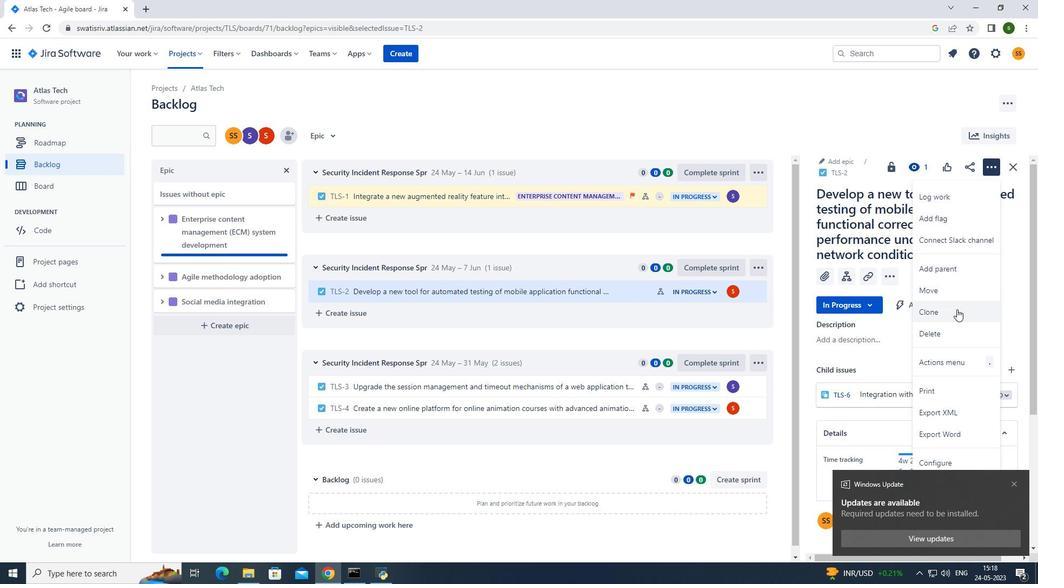 
Action: Mouse moved to (552, 235)
Screenshot: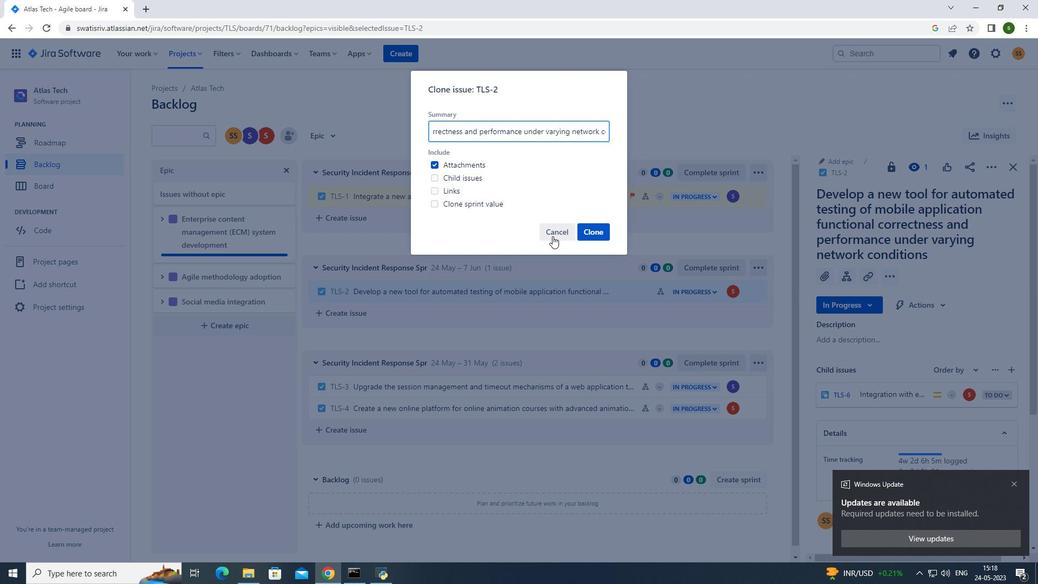 
Action: Mouse pressed left at (552, 235)
Screenshot: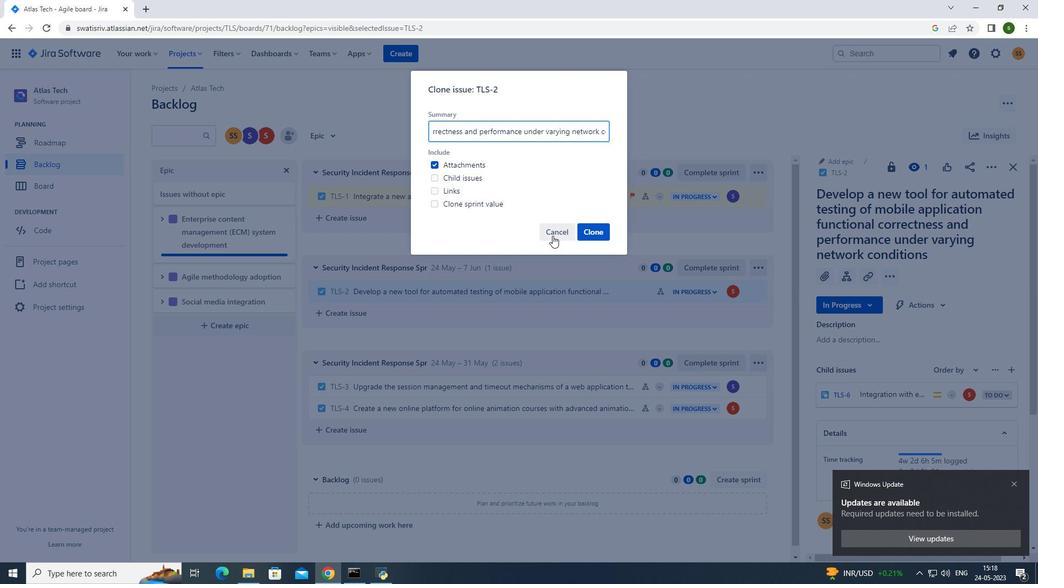 
Action: Mouse moved to (620, 293)
Screenshot: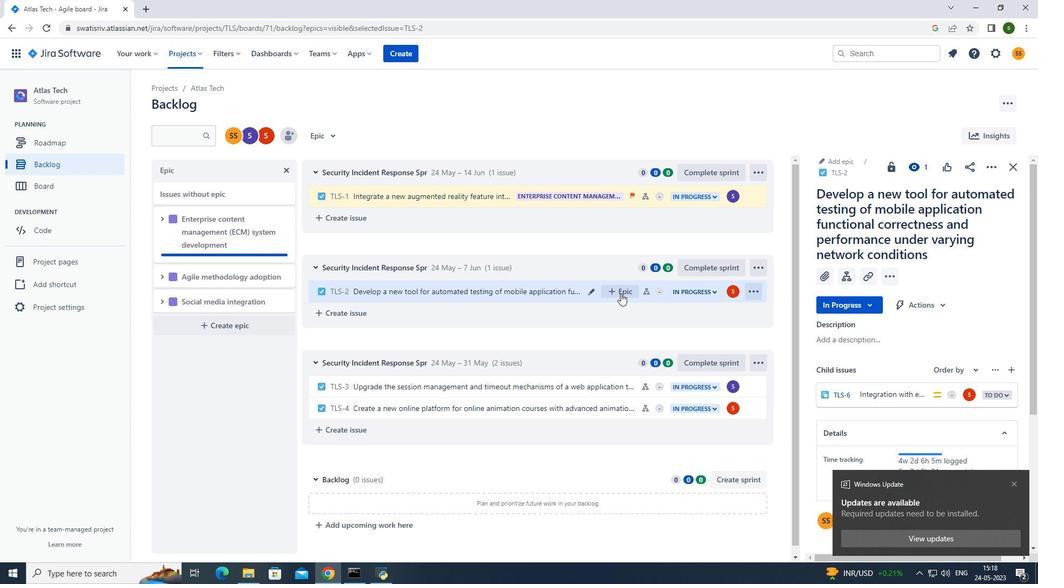 
Action: Mouse pressed left at (620, 293)
Screenshot: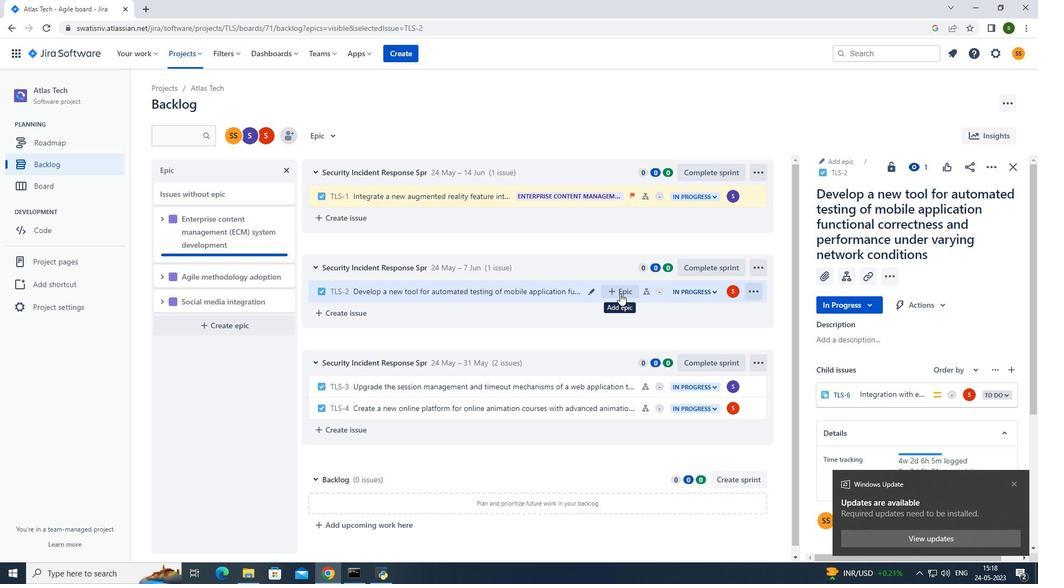 
Action: Mouse moved to (660, 373)
Screenshot: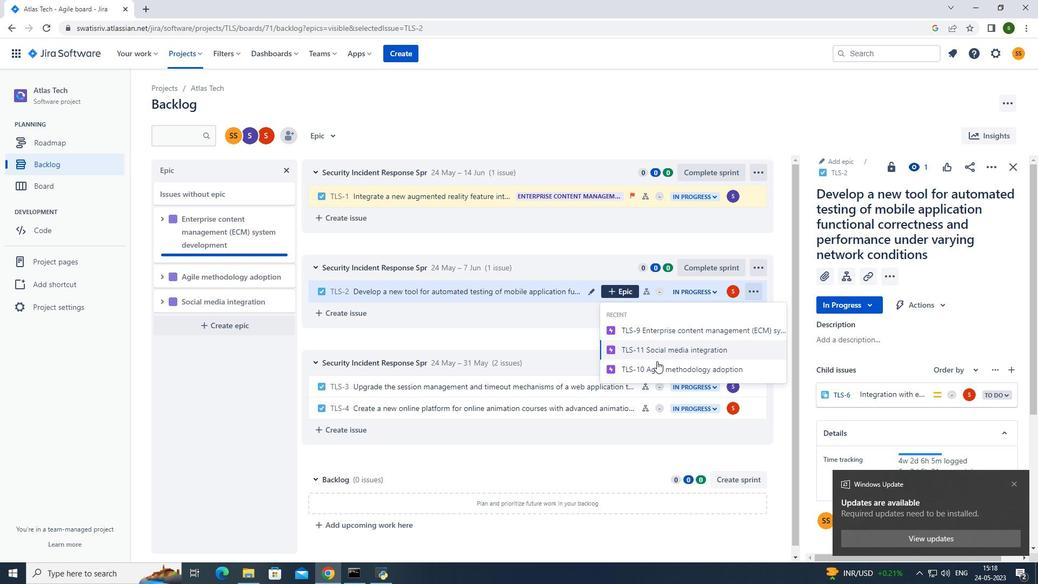 
Action: Mouse pressed left at (660, 373)
Screenshot: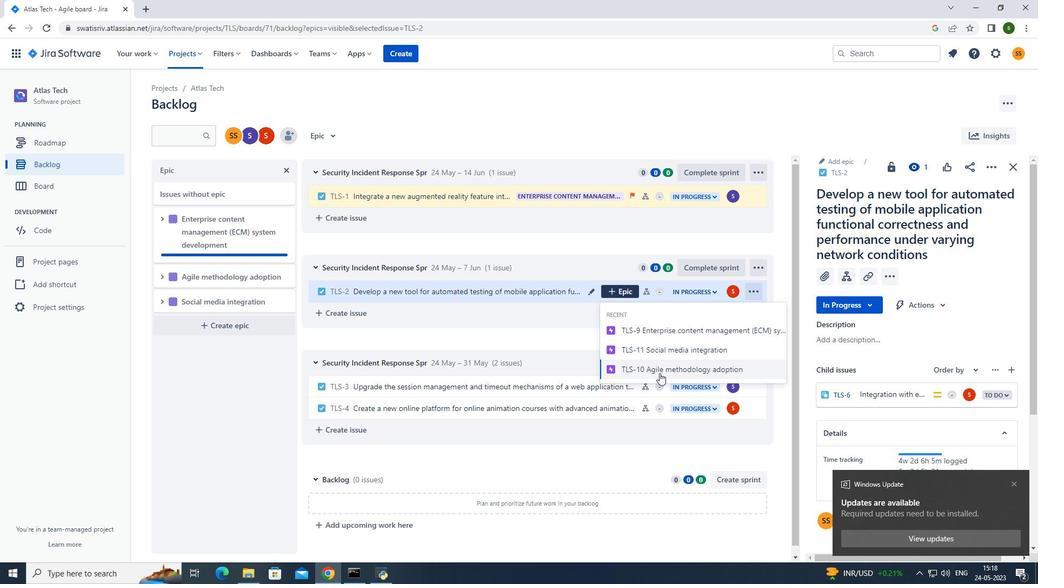 
Action: Mouse moved to (335, 138)
Screenshot: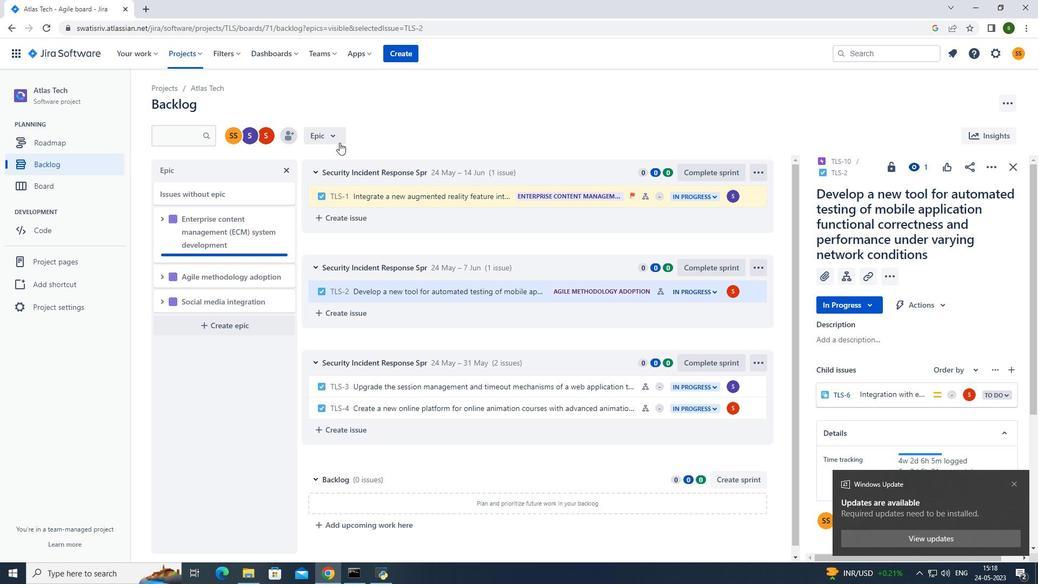 
Action: Mouse pressed left at (335, 138)
Screenshot: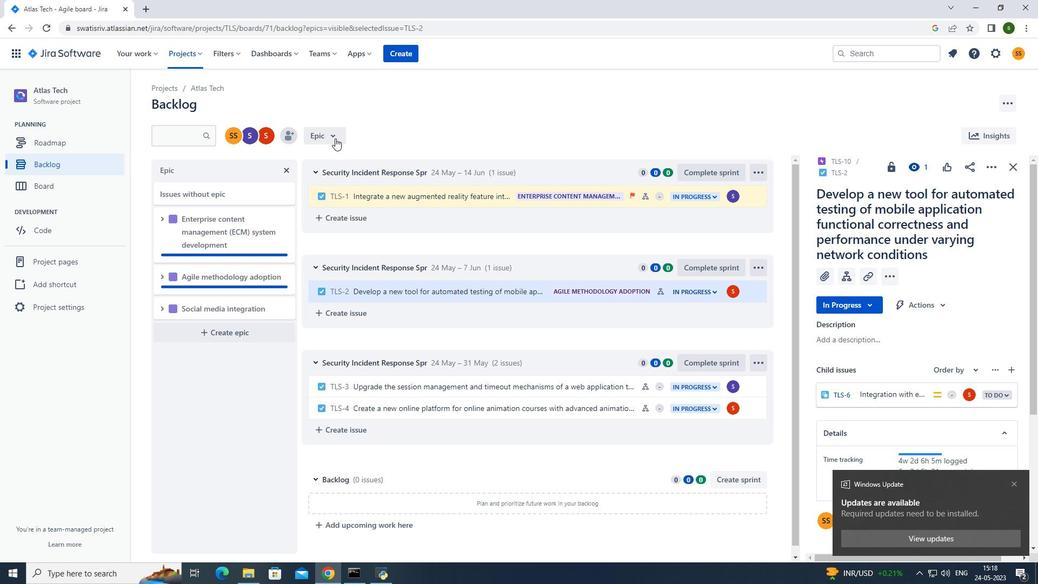 
Action: Mouse moved to (353, 197)
Screenshot: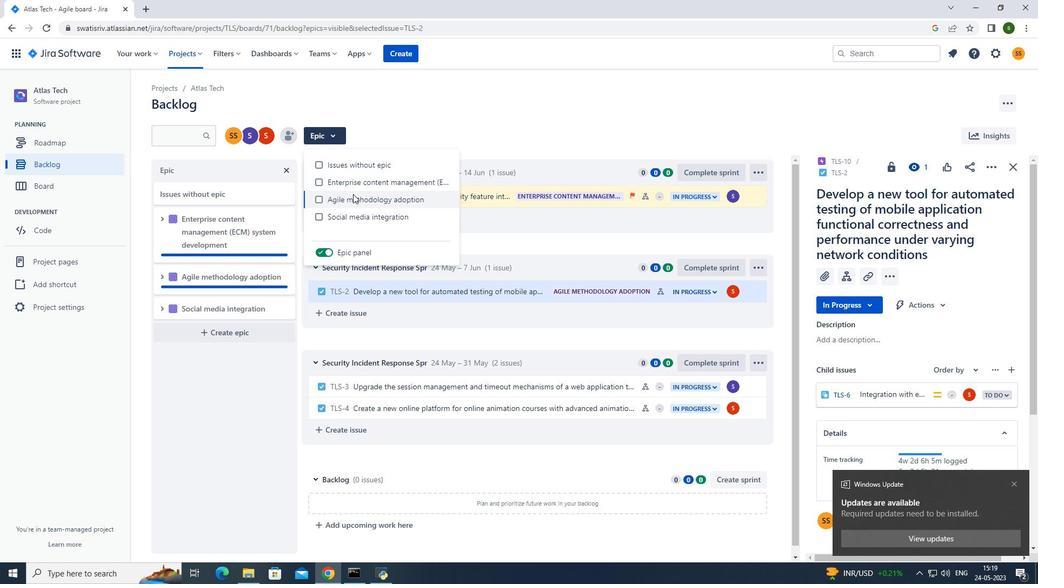 
Action: Mouse pressed left at (353, 197)
Screenshot: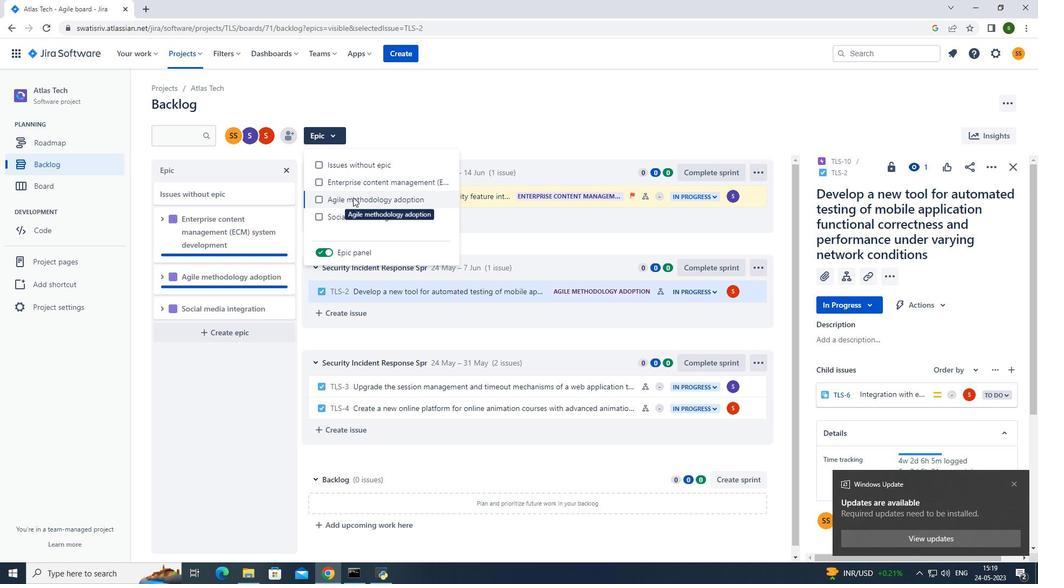 
Action: Mouse moved to (416, 115)
Screenshot: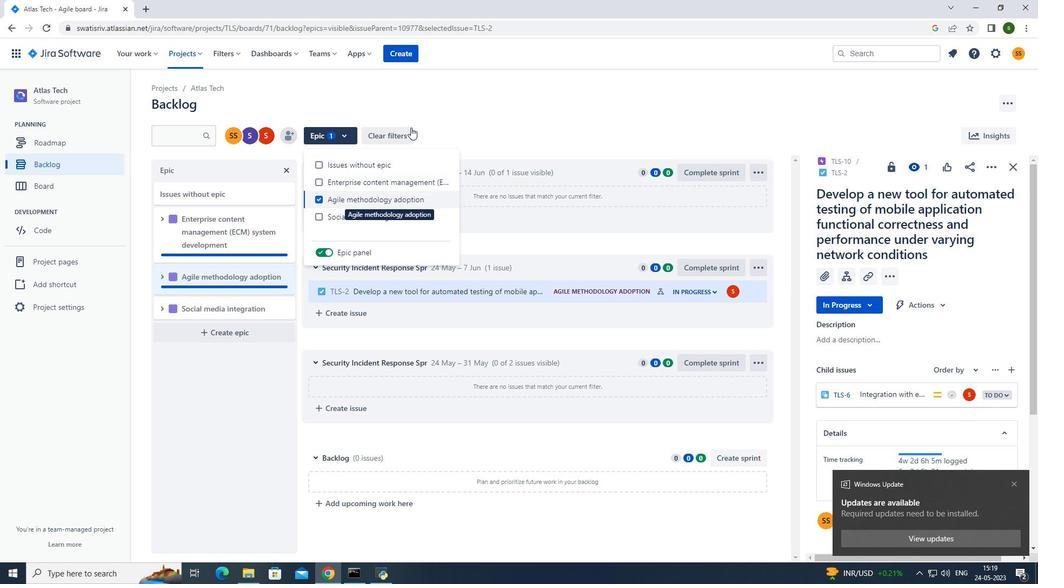 
Action: Mouse pressed left at (416, 115)
Screenshot: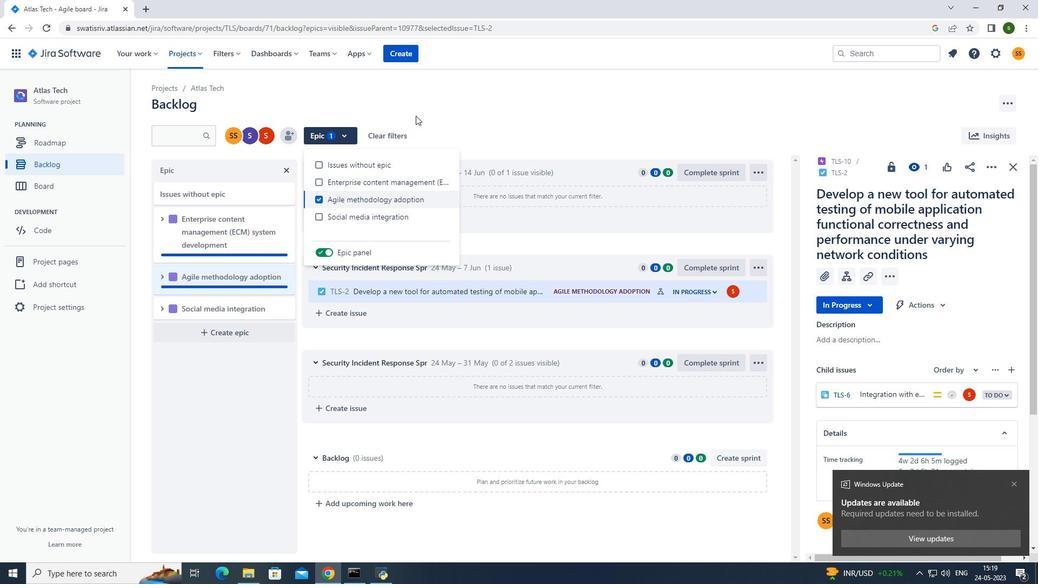 
Action: Mouse moved to (416, 115)
Screenshot: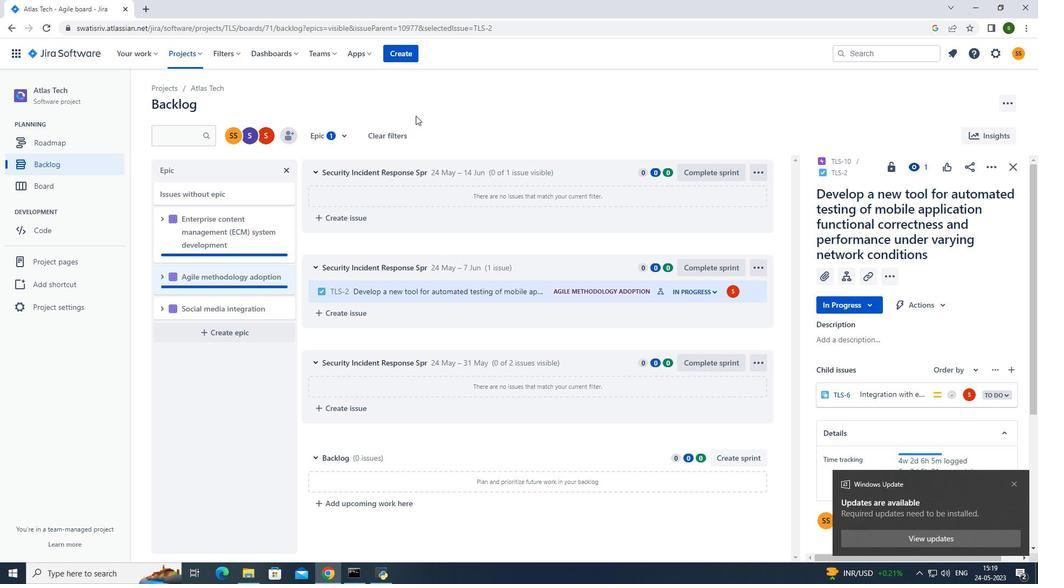 
